 Task: Allow access to "Agents in support groups".
Action: Mouse moved to (16, 286)
Screenshot: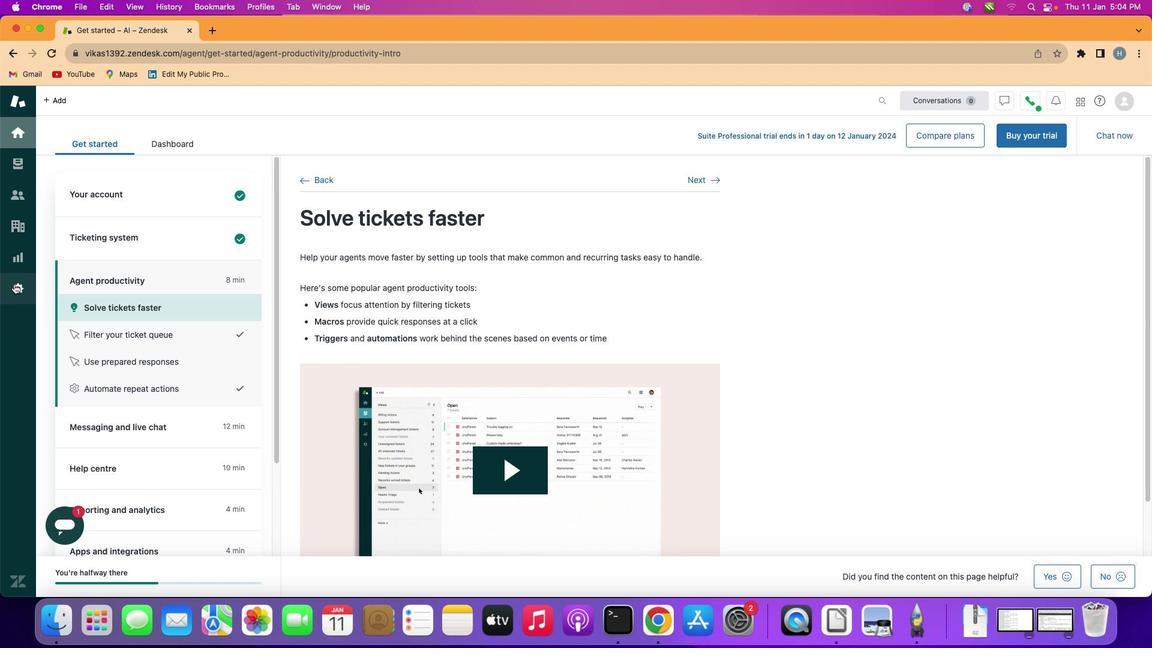 
Action: Mouse pressed left at (16, 286)
Screenshot: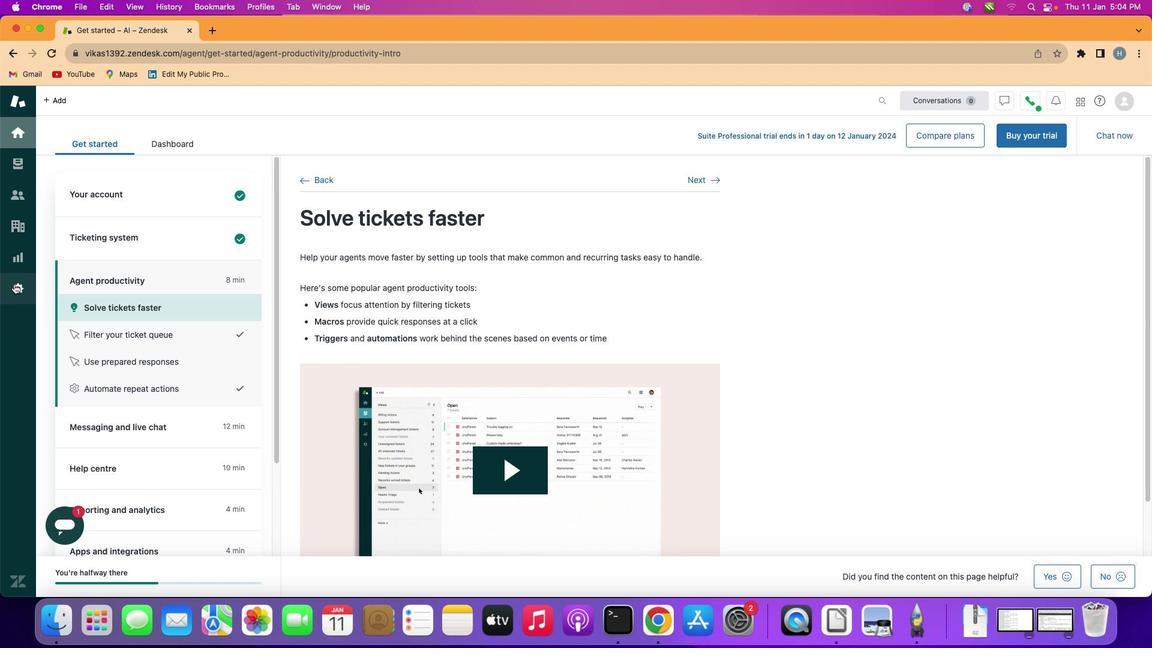 
Action: Mouse moved to (393, 384)
Screenshot: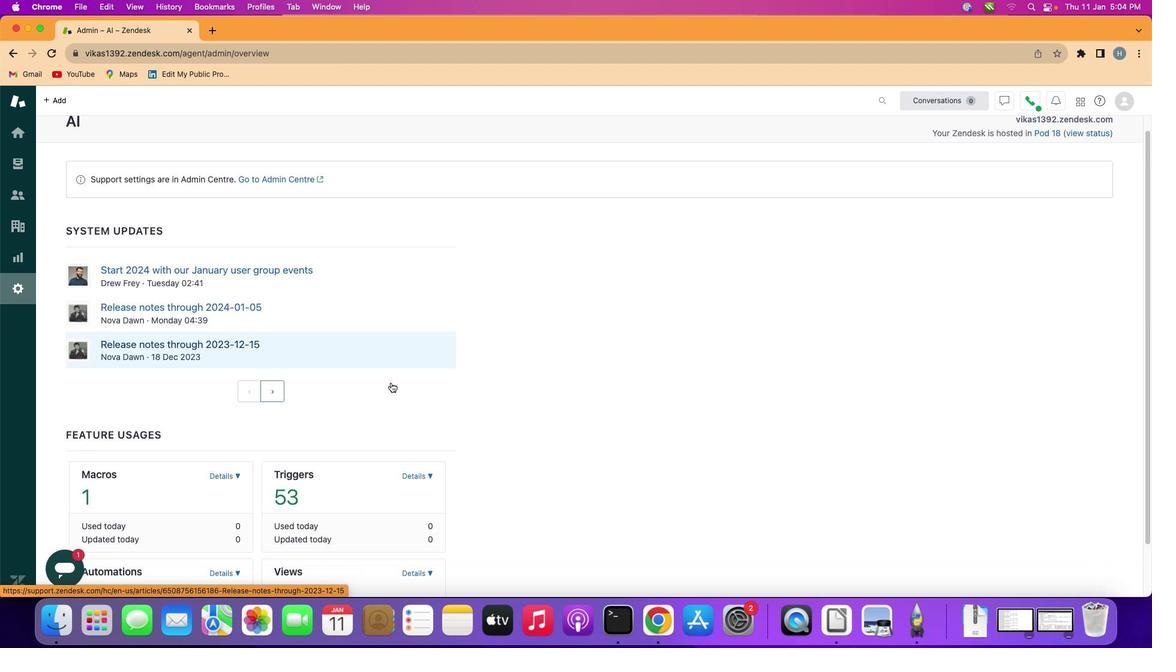 
Action: Mouse scrolled (393, 384) with delta (2, 1)
Screenshot: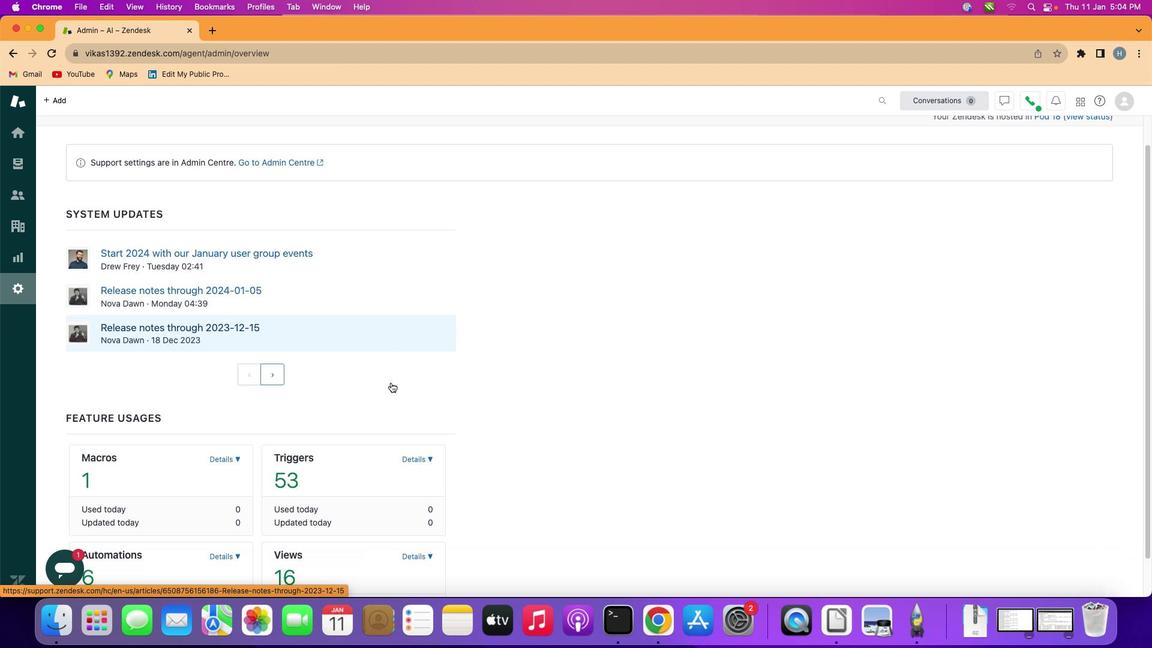
Action: Mouse scrolled (393, 384) with delta (2, 1)
Screenshot: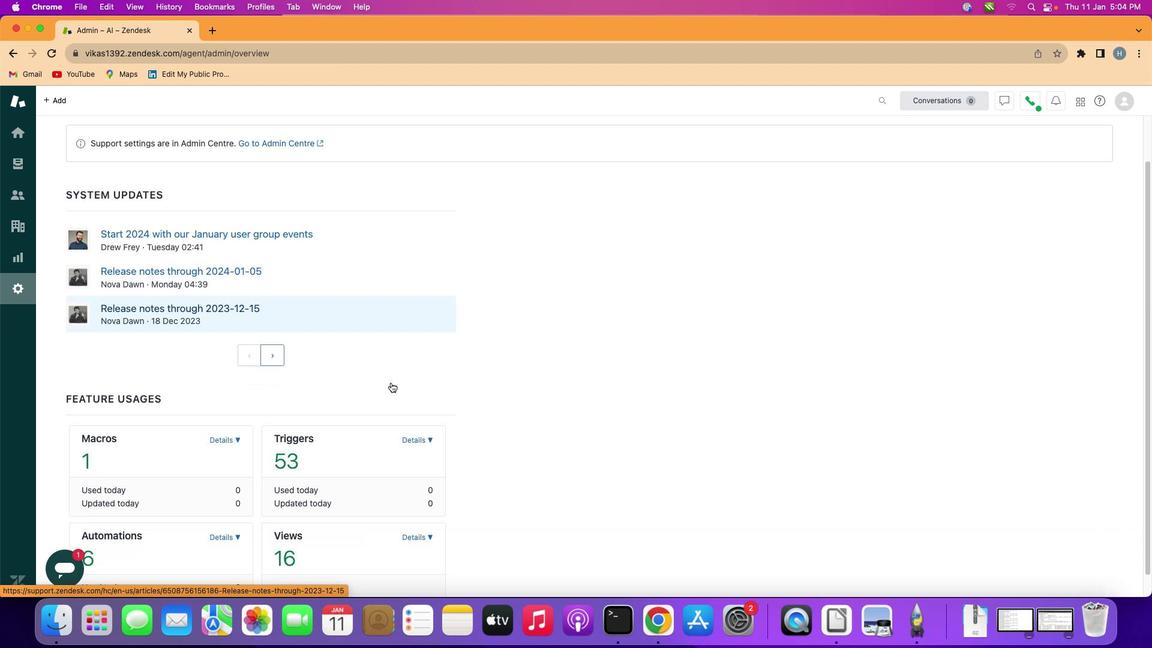 
Action: Mouse scrolled (393, 384) with delta (2, 1)
Screenshot: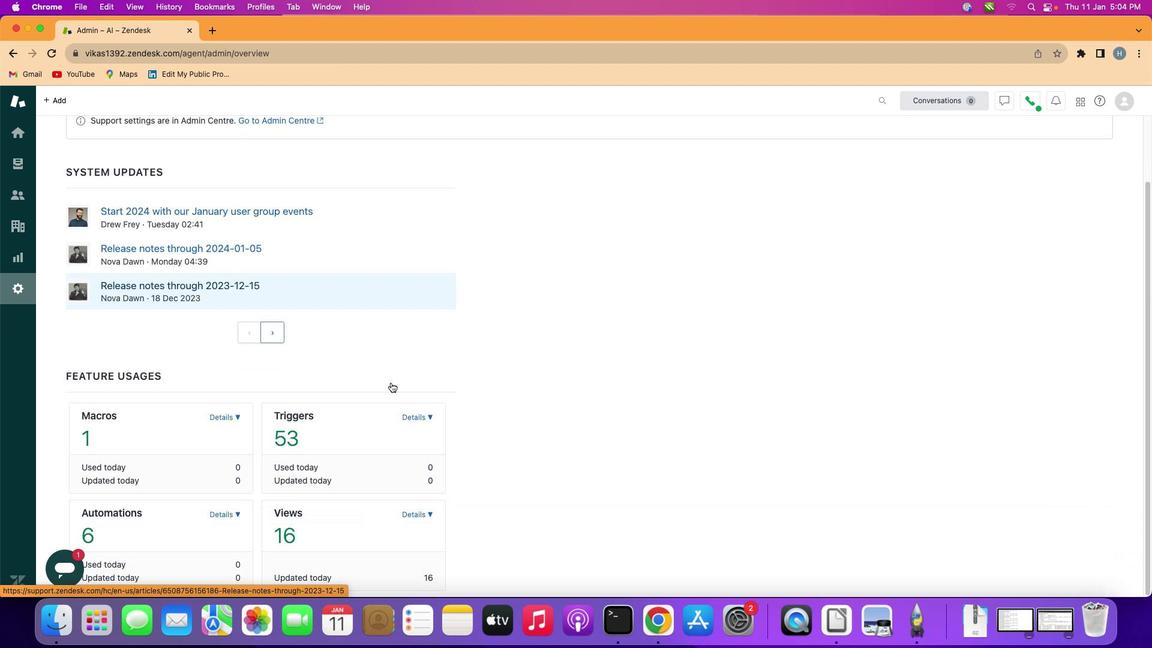 
Action: Mouse scrolled (393, 384) with delta (2, 0)
Screenshot: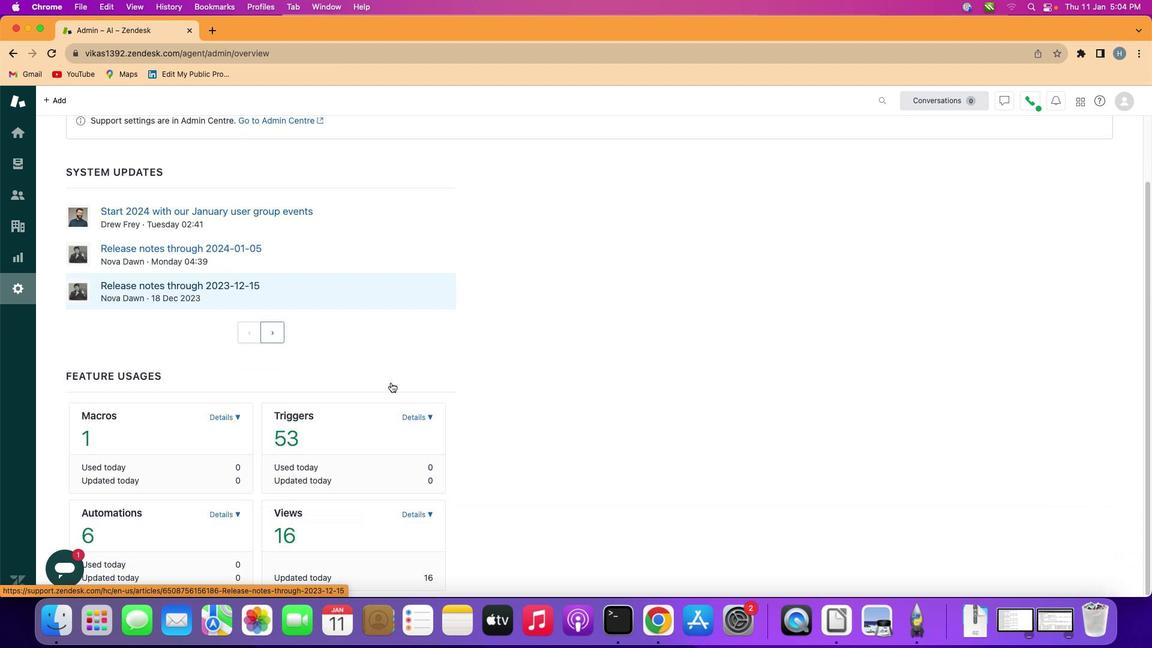 
Action: Mouse scrolled (393, 384) with delta (2, 0)
Screenshot: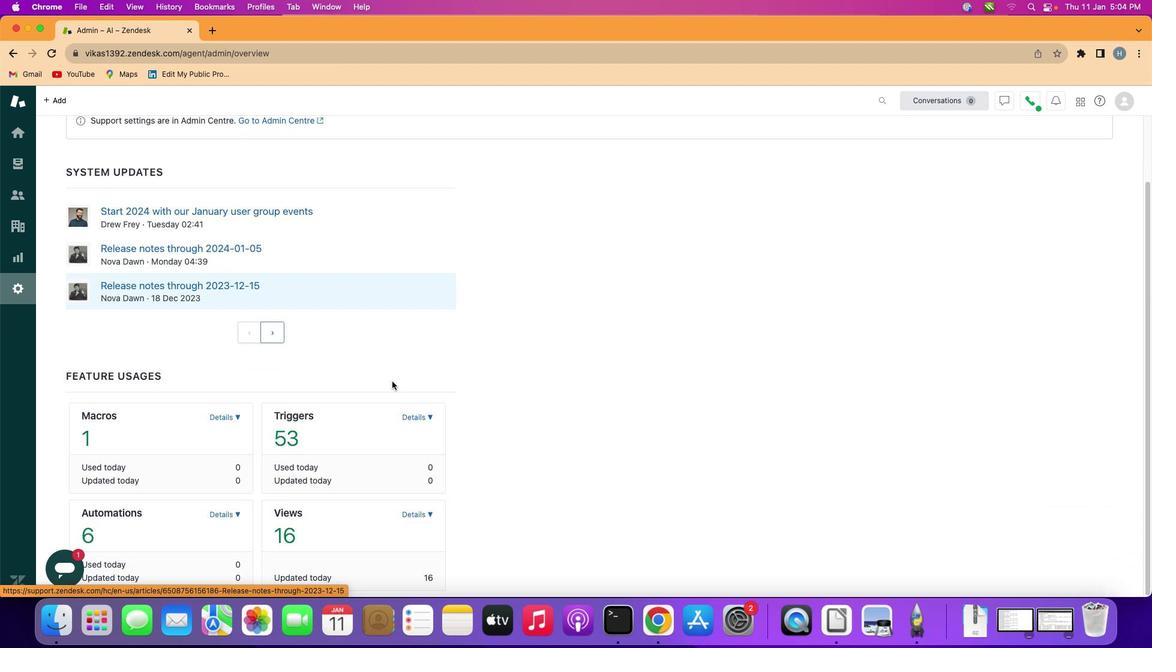 
Action: Mouse scrolled (393, 384) with delta (2, 0)
Screenshot: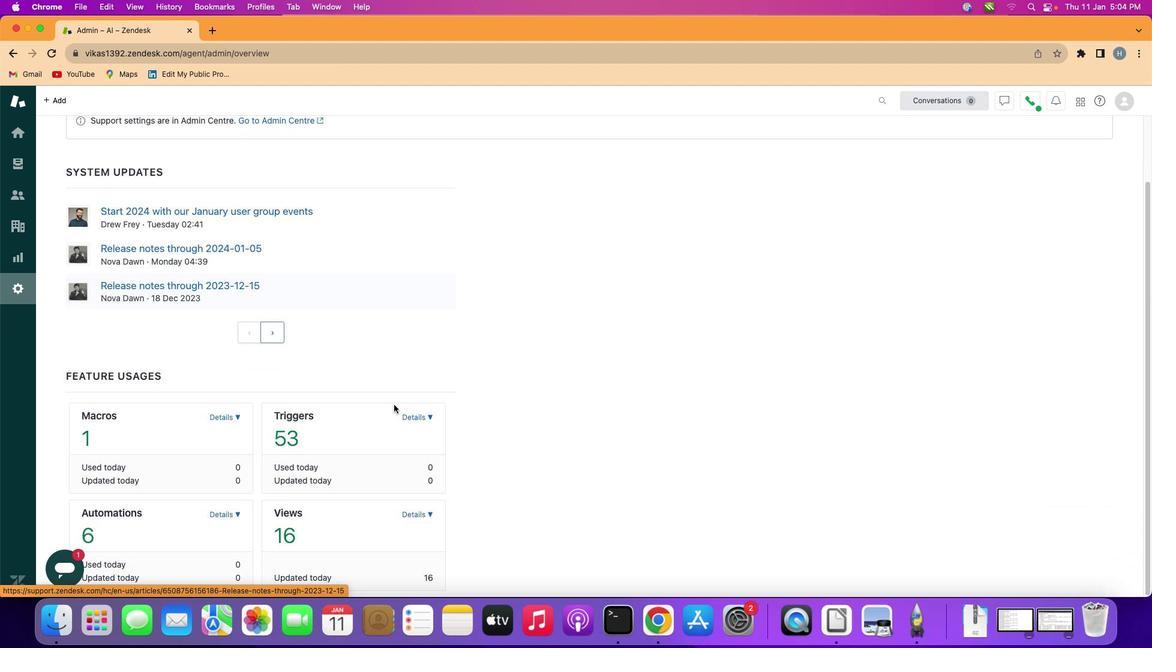 
Action: Mouse moved to (417, 516)
Screenshot: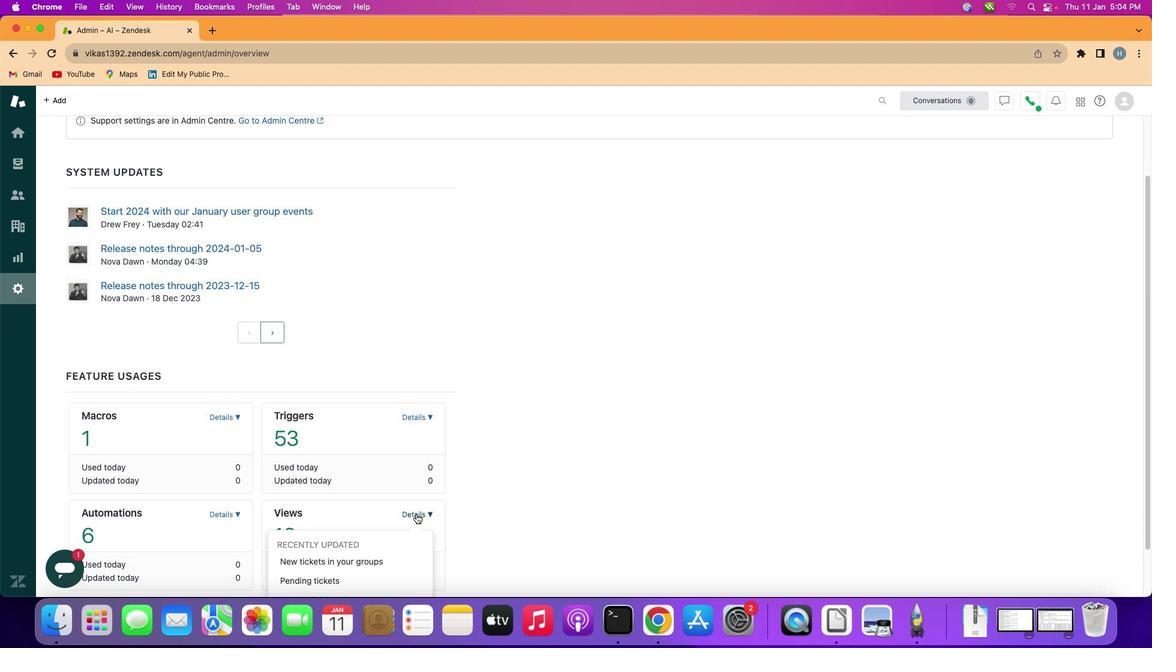 
Action: Mouse pressed left at (417, 516)
Screenshot: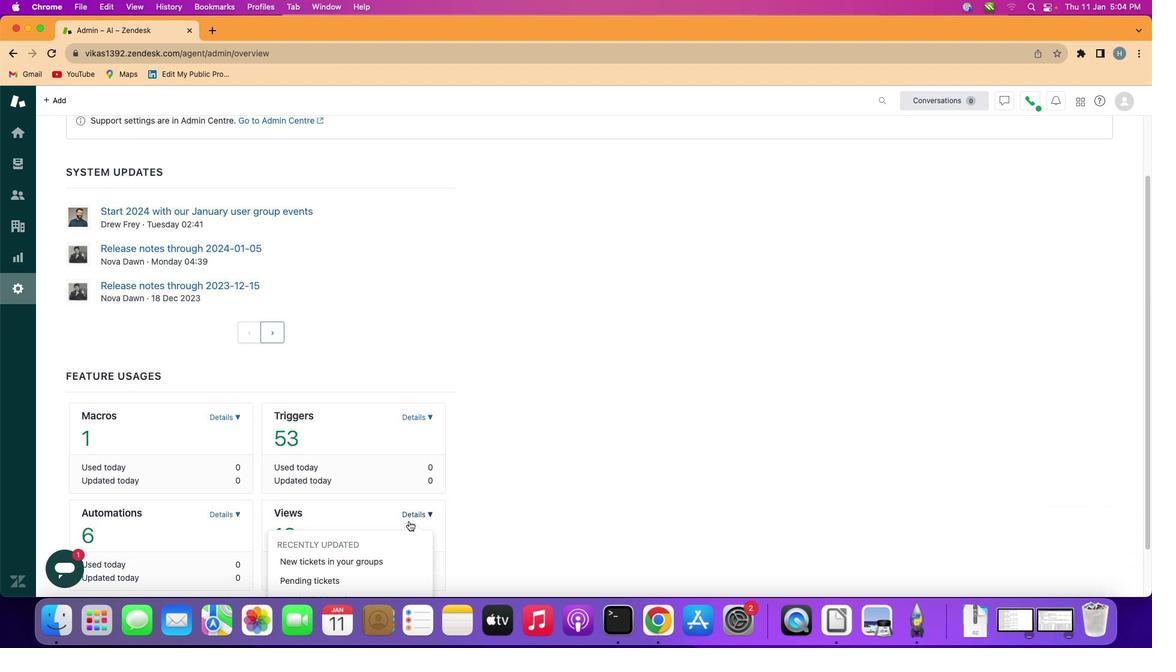 
Action: Mouse moved to (319, 564)
Screenshot: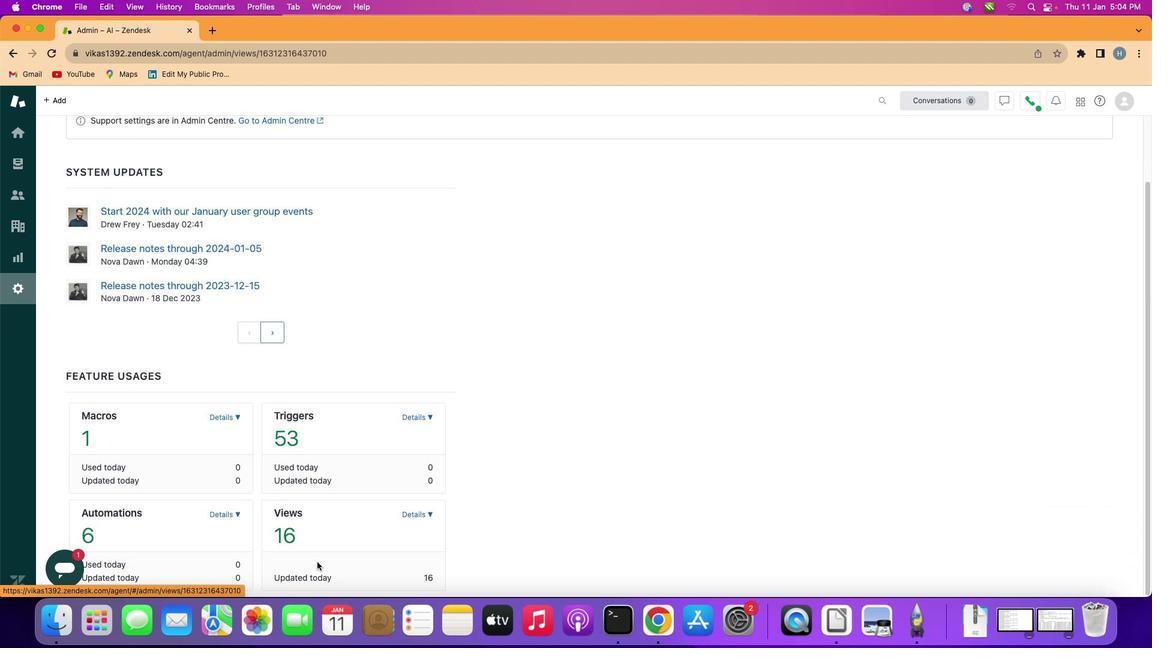 
Action: Mouse pressed left at (319, 564)
Screenshot: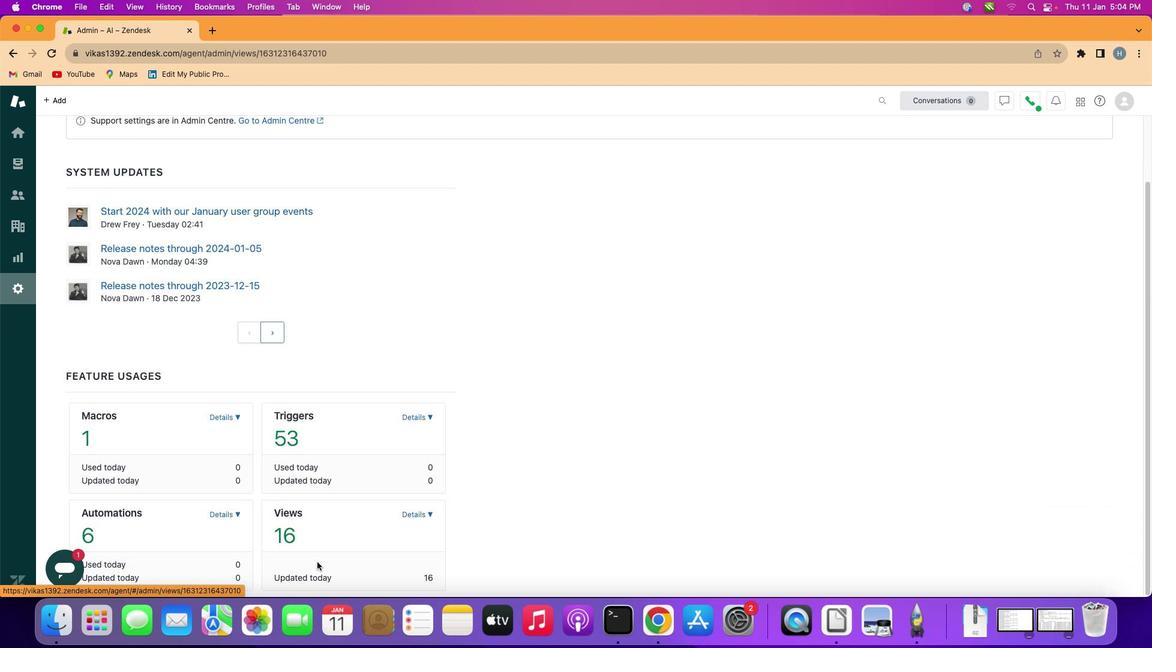 
Action: Mouse moved to (174, 321)
Screenshot: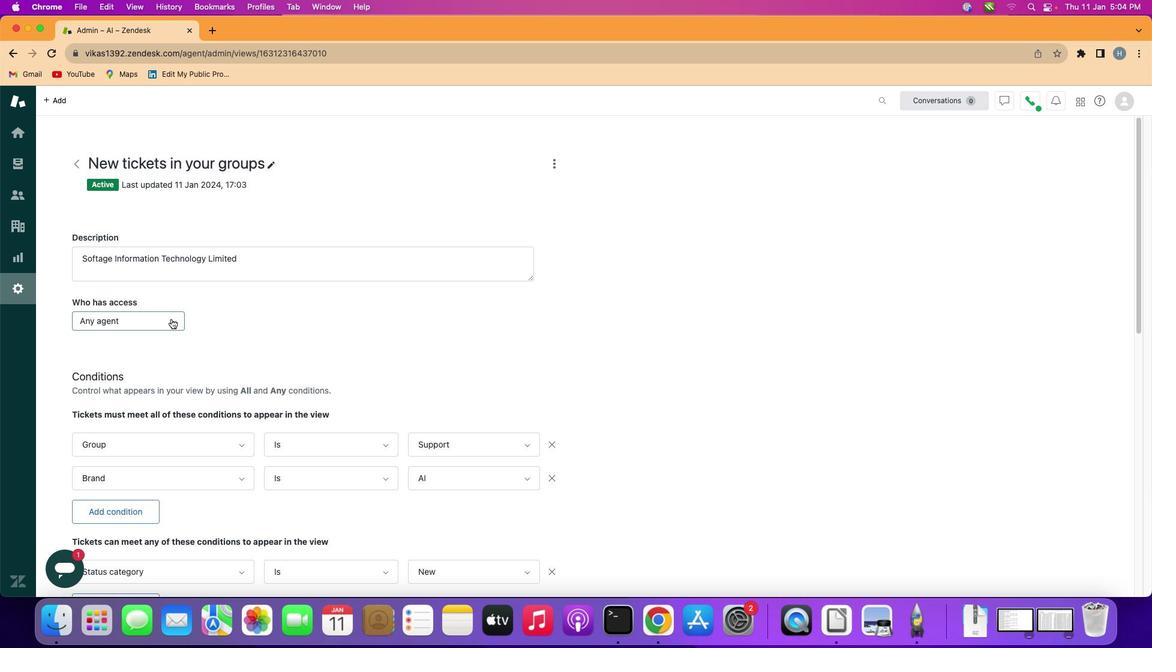 
Action: Mouse pressed left at (174, 321)
Screenshot: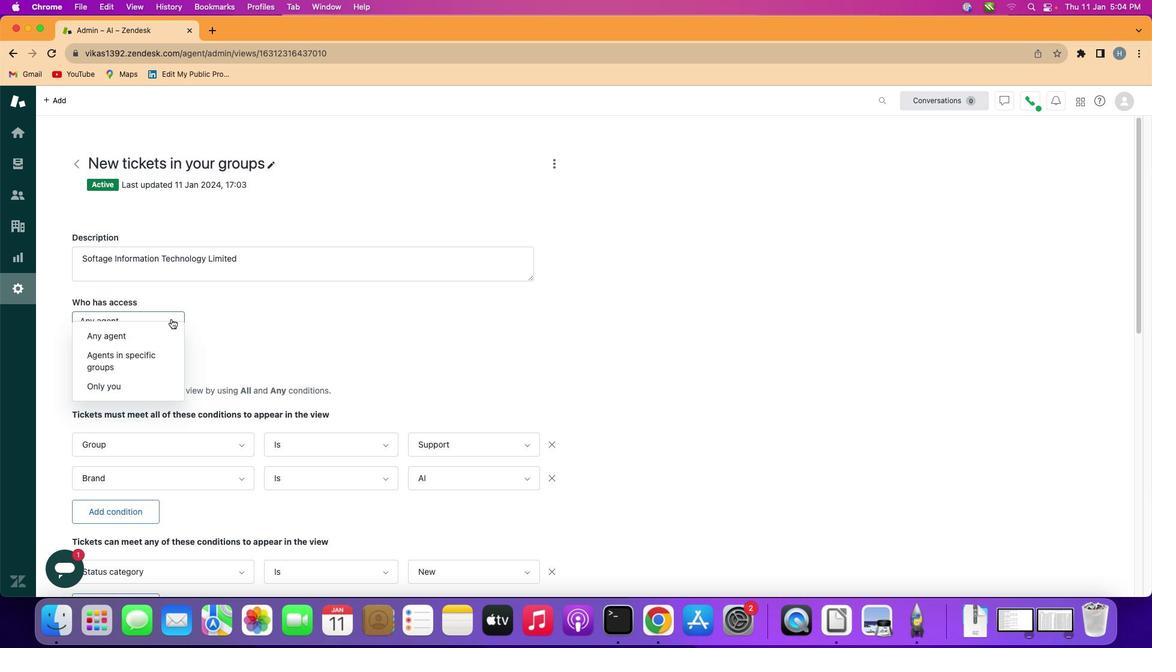 
Action: Mouse moved to (138, 369)
Screenshot: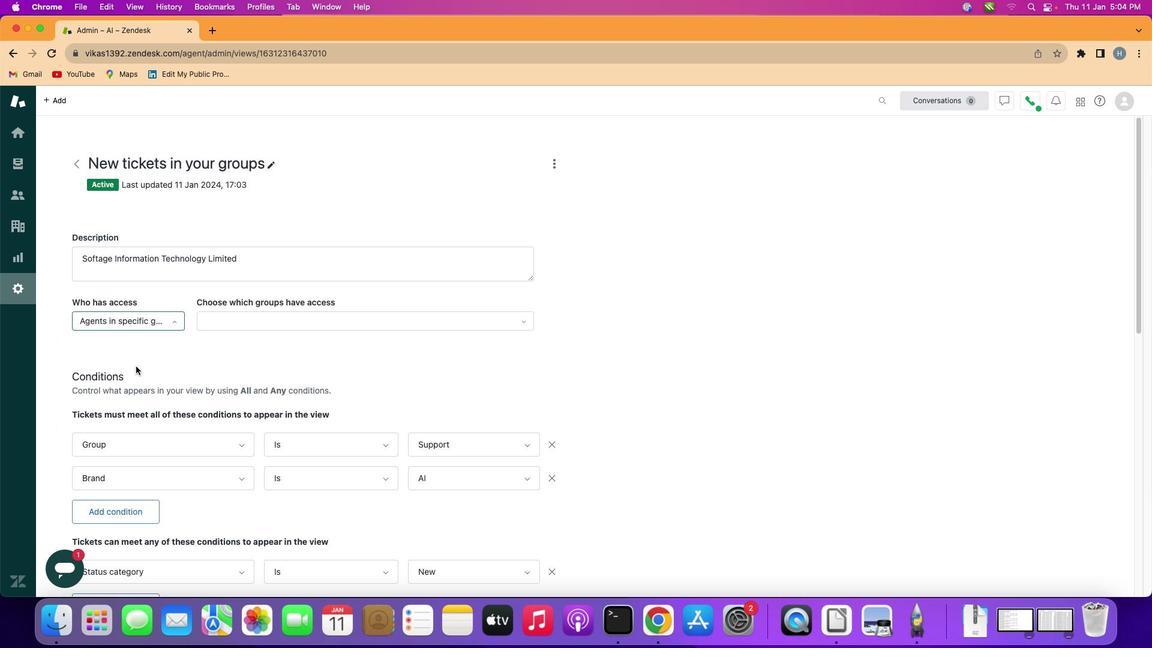 
Action: Mouse pressed left at (138, 369)
Screenshot: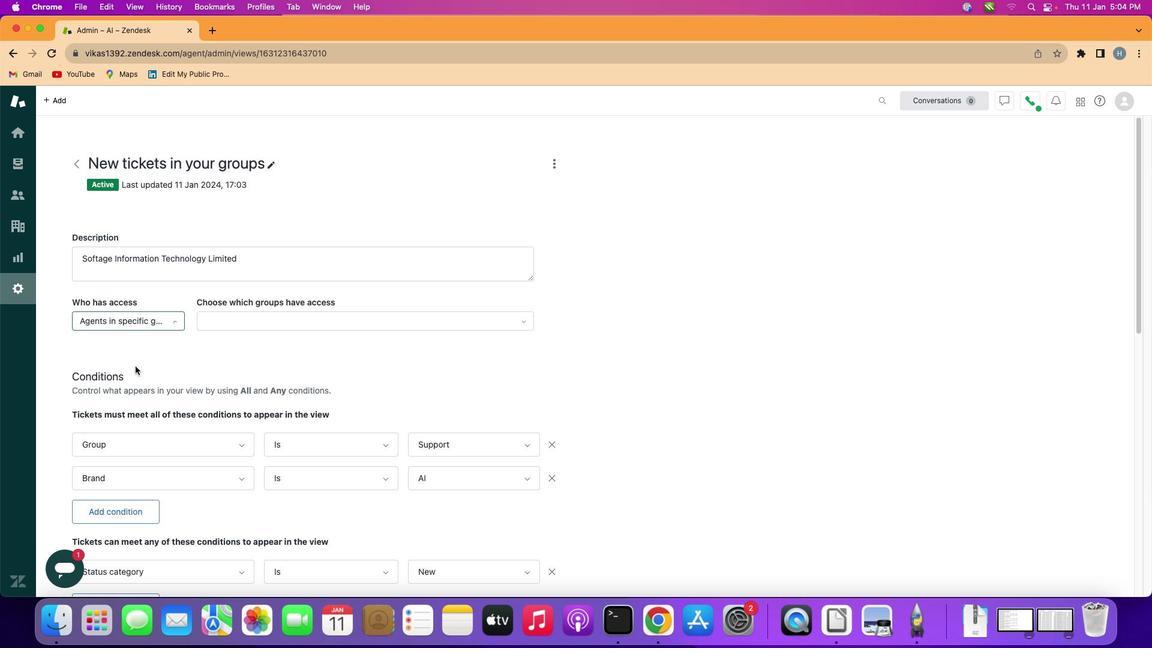 
Action: Mouse moved to (320, 324)
Screenshot: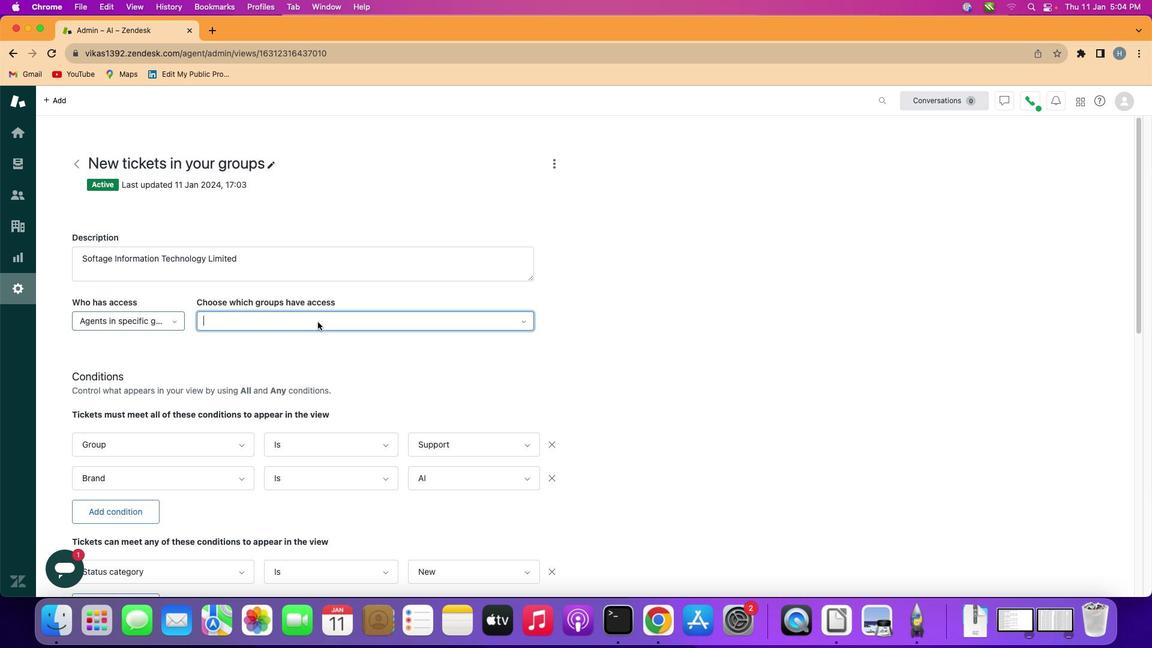 
Action: Mouse pressed left at (320, 324)
Screenshot: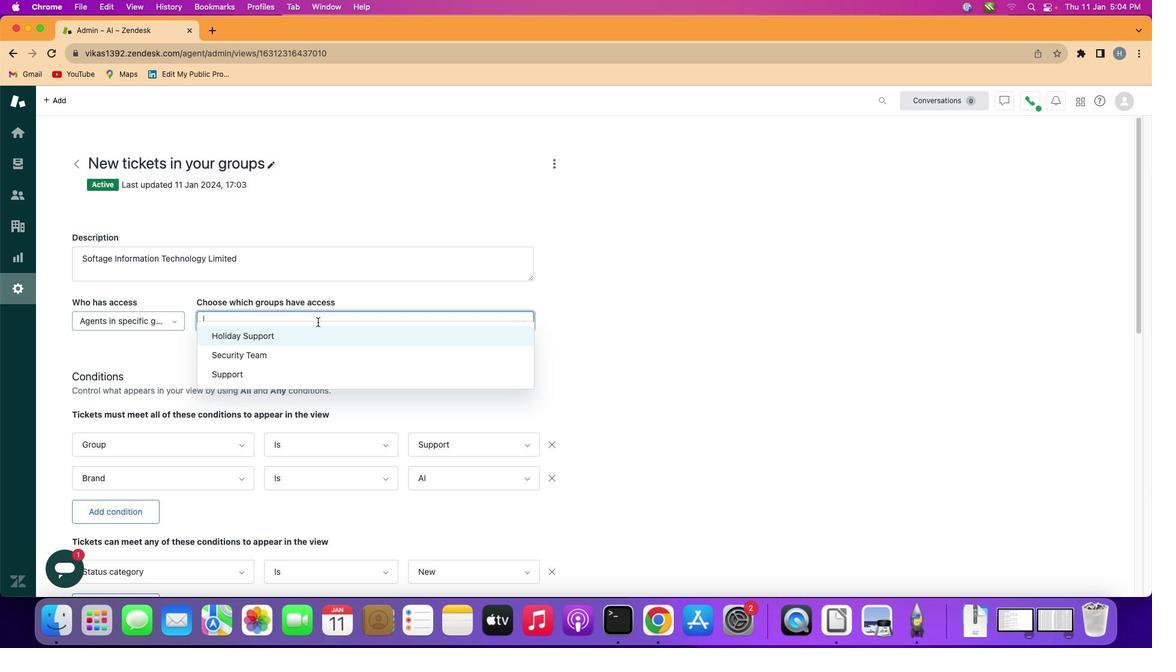 
Action: Mouse moved to (263, 384)
Screenshot: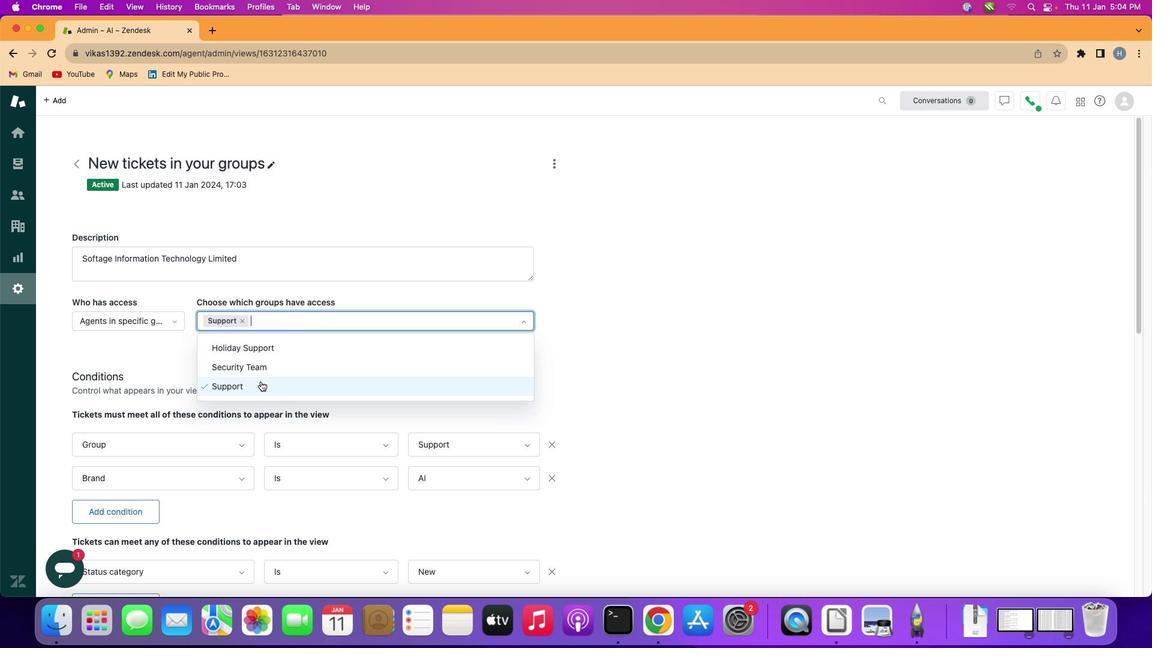 
Action: Mouse pressed left at (263, 384)
Screenshot: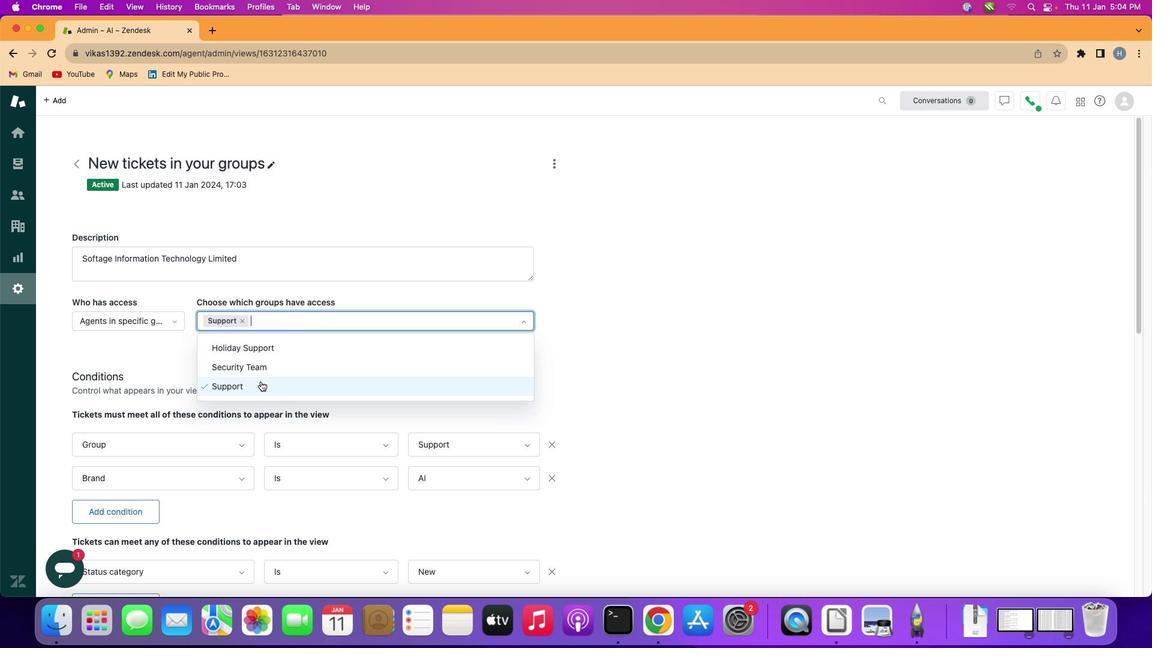 
Action: Mouse moved to (626, 380)
Screenshot: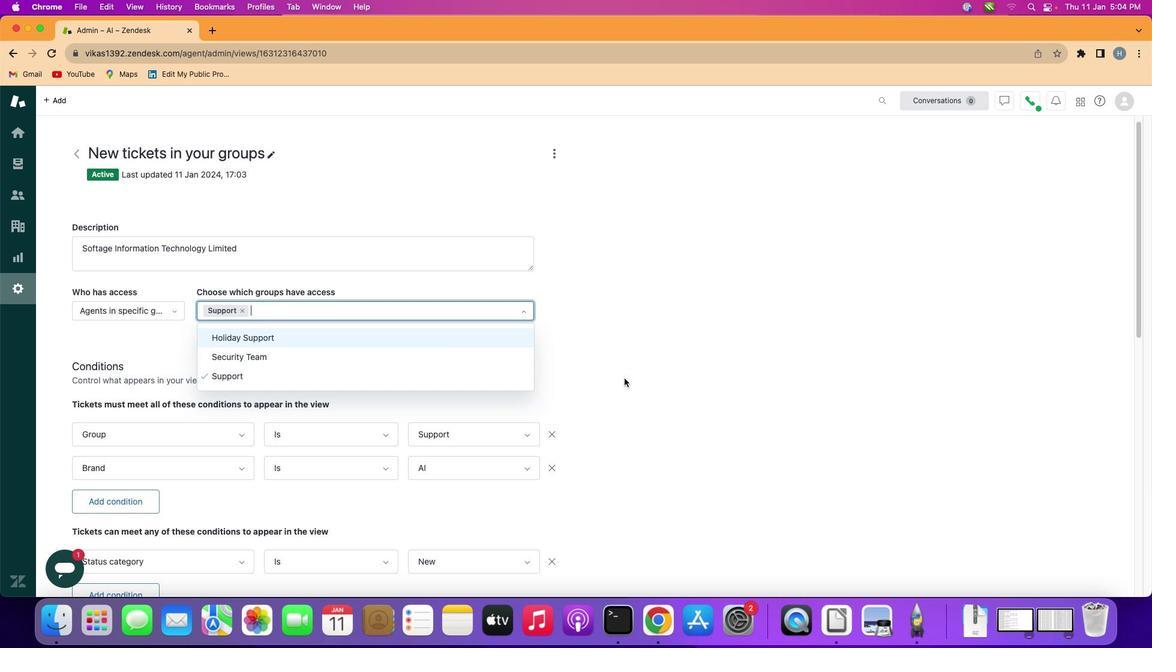 
Action: Mouse scrolled (626, 380) with delta (2, 1)
Screenshot: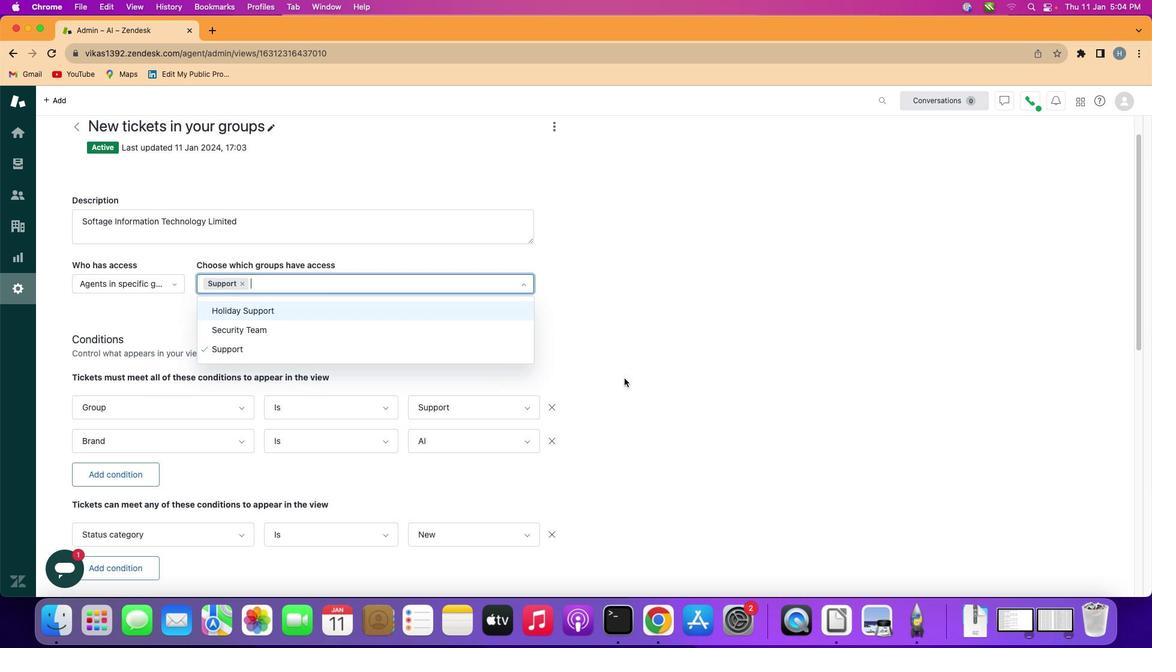 
Action: Mouse scrolled (626, 380) with delta (2, 1)
Screenshot: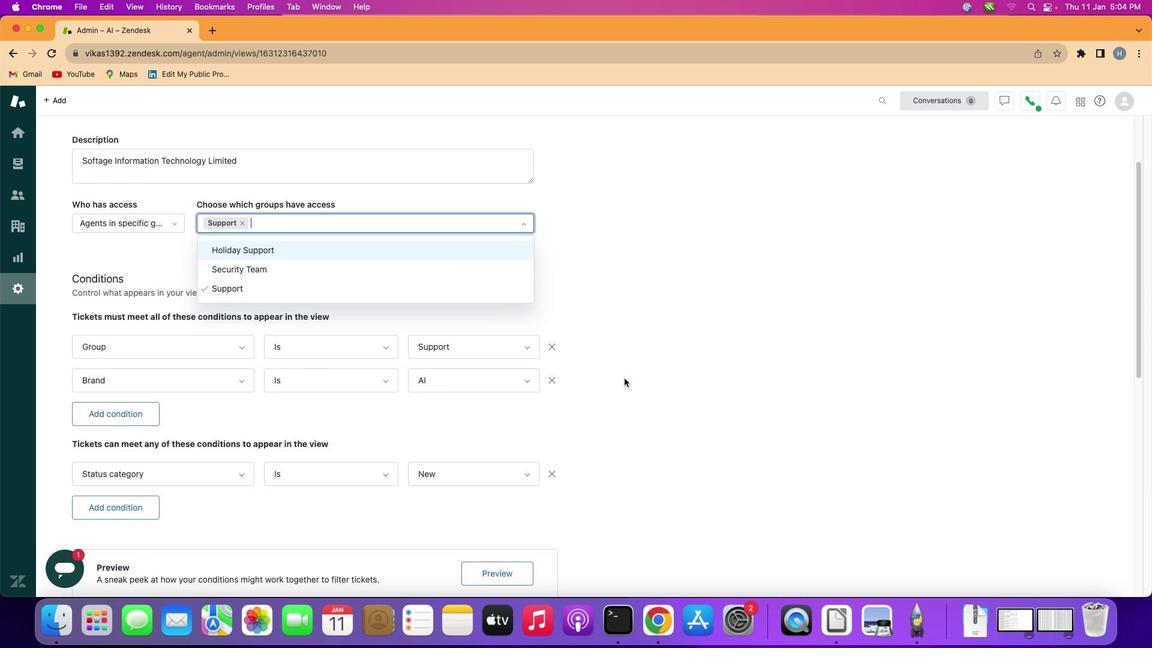 
Action: Mouse scrolled (626, 380) with delta (2, 1)
Screenshot: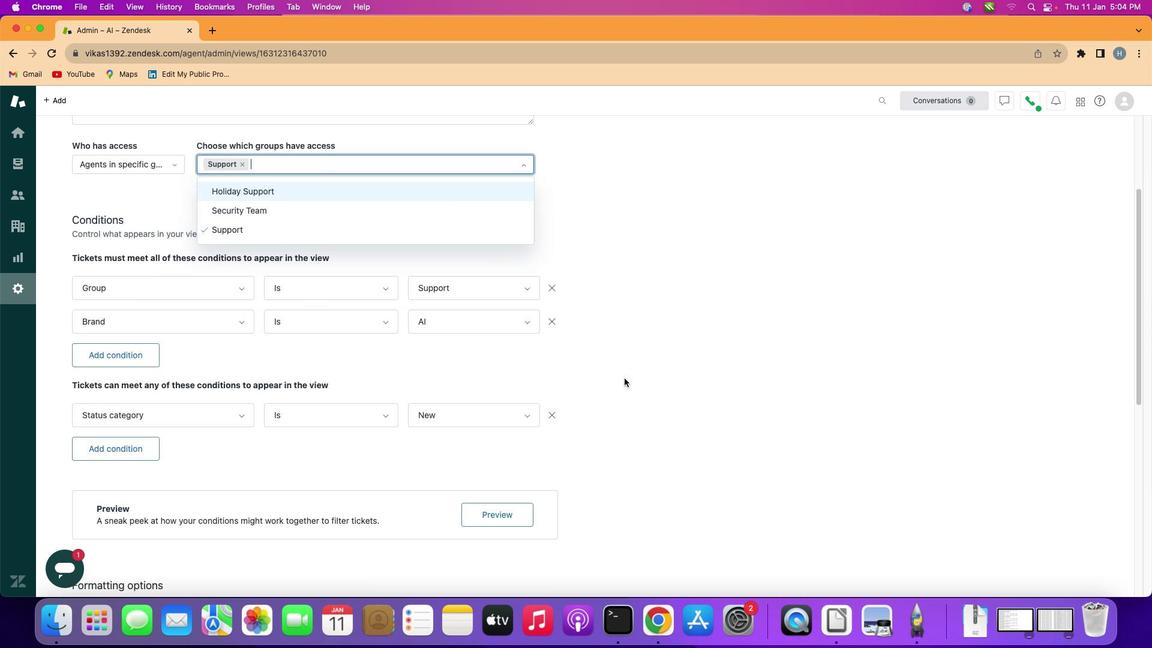 
Action: Mouse scrolled (626, 380) with delta (2, 0)
Screenshot: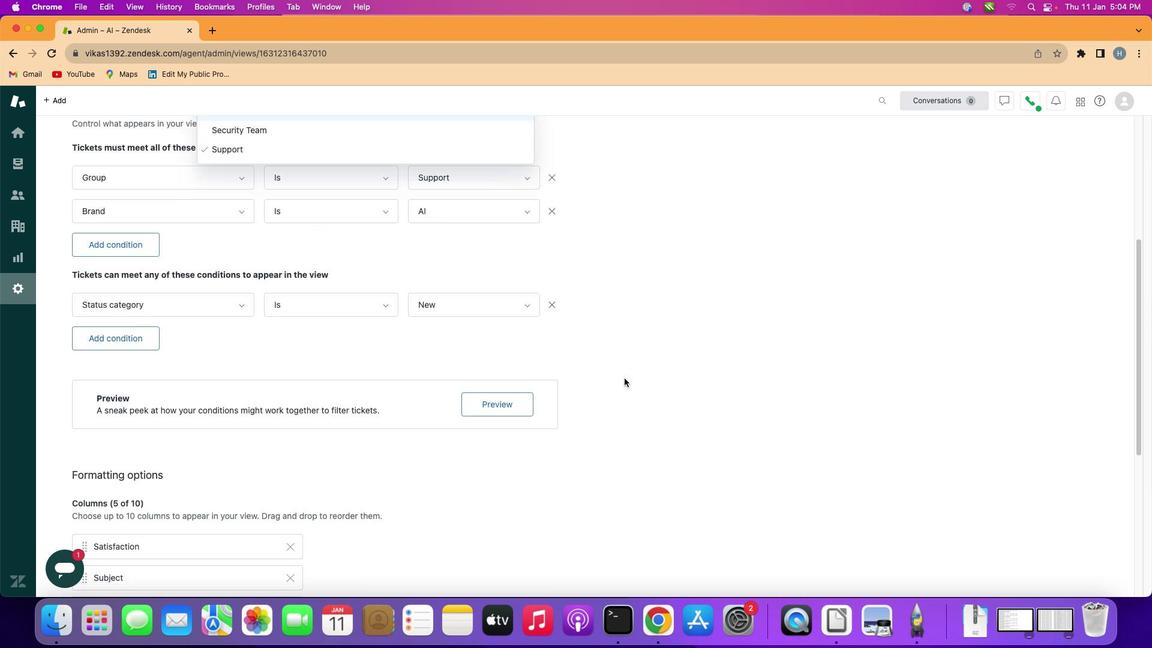 
Action: Mouse scrolled (626, 380) with delta (2, 0)
Screenshot: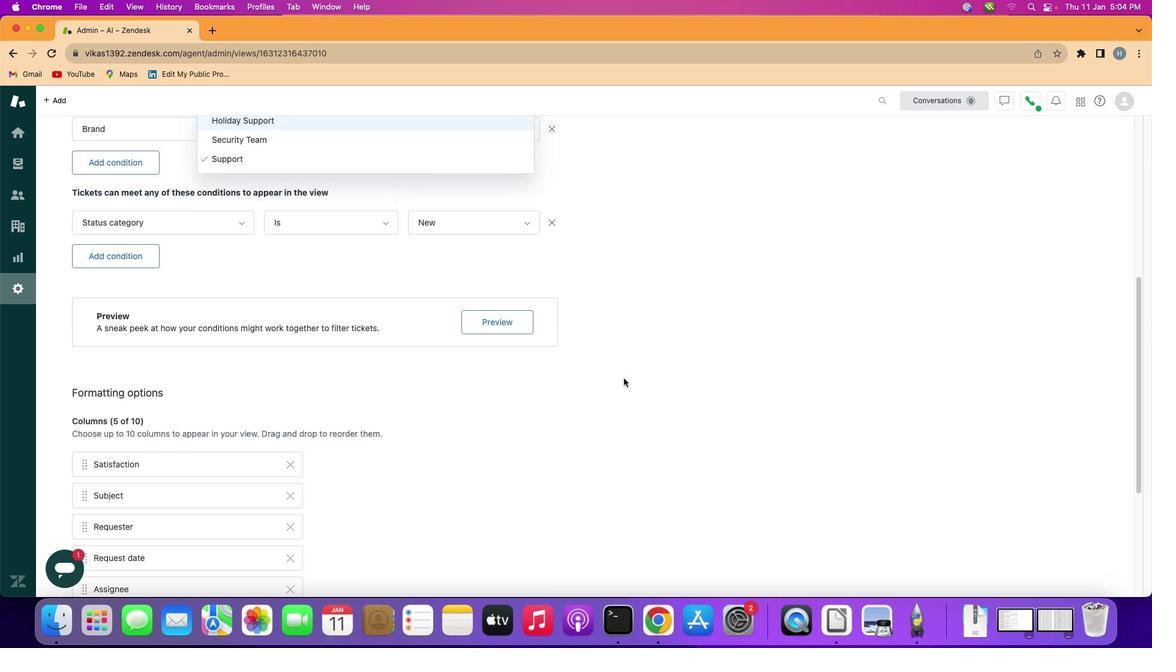 
Action: Mouse scrolled (626, 380) with delta (2, 0)
Screenshot: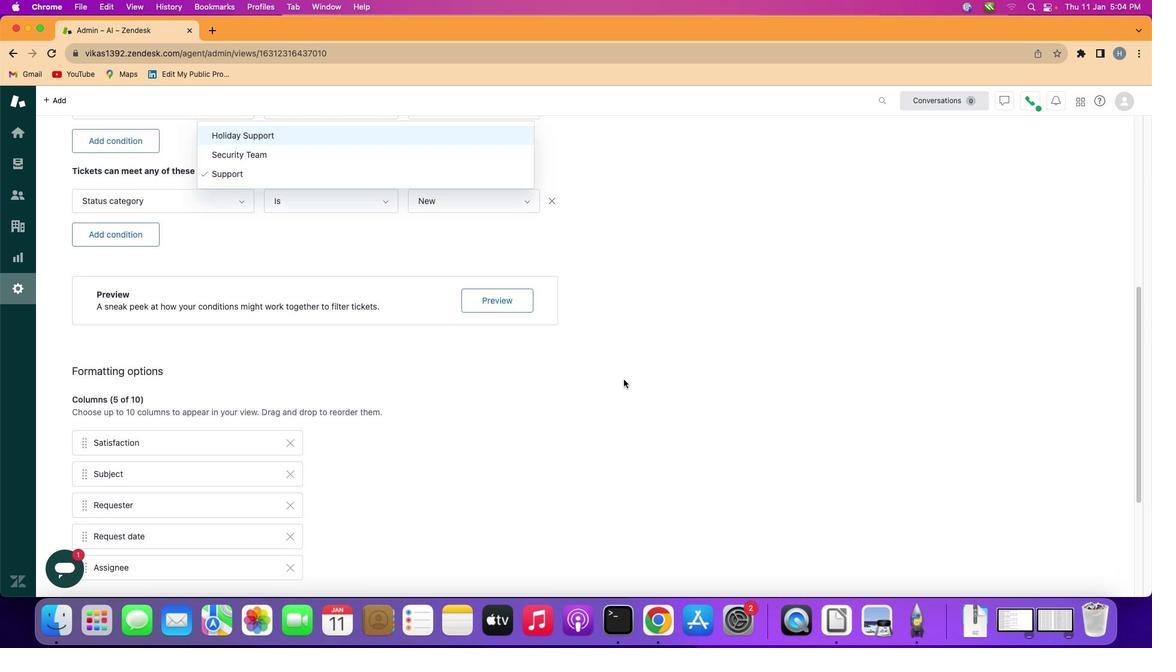 
Action: Mouse moved to (626, 382)
Screenshot: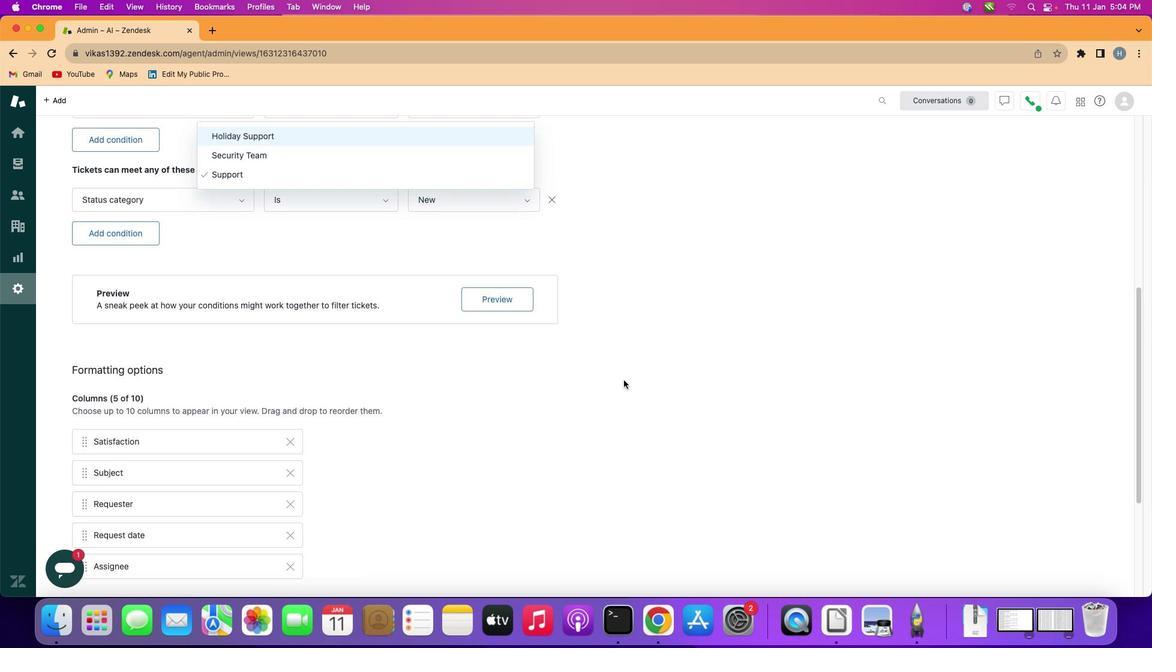 
Action: Mouse scrolled (626, 382) with delta (2, 1)
Screenshot: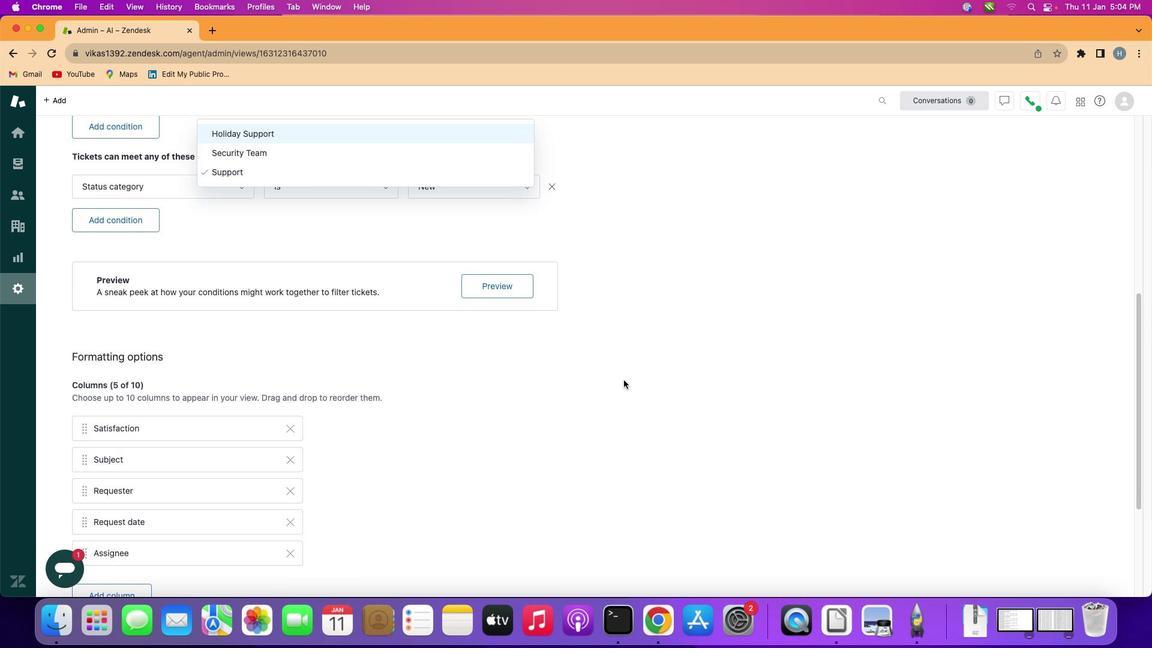 
Action: Mouse scrolled (626, 382) with delta (2, 1)
Screenshot: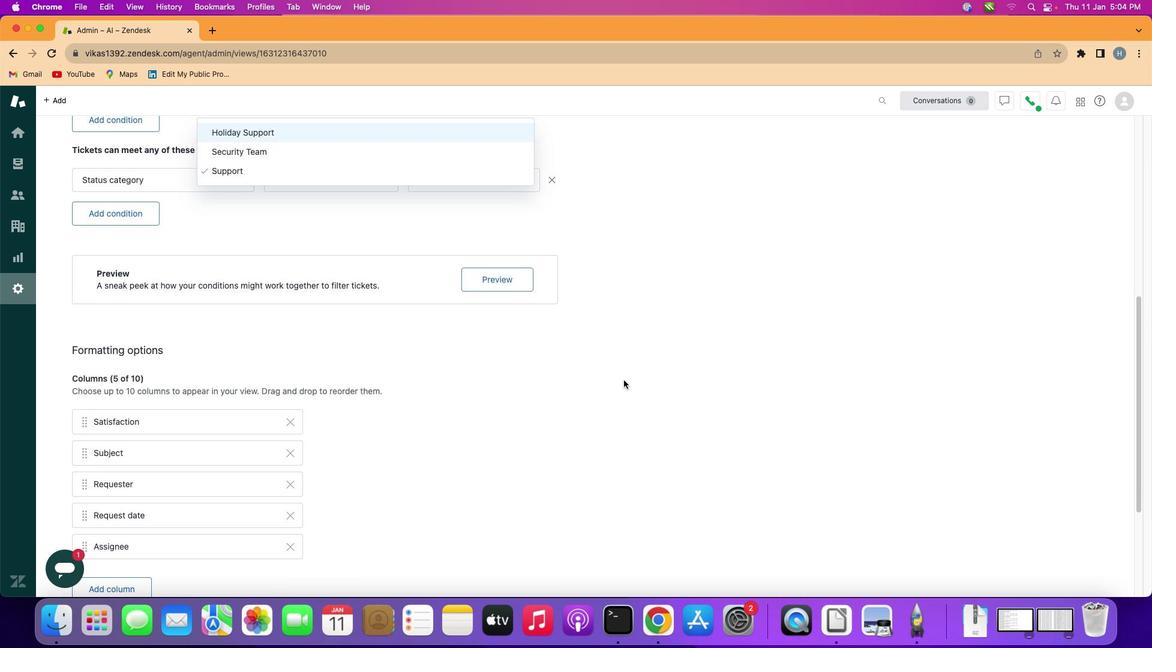 
Action: Mouse scrolled (626, 382) with delta (2, 1)
Screenshot: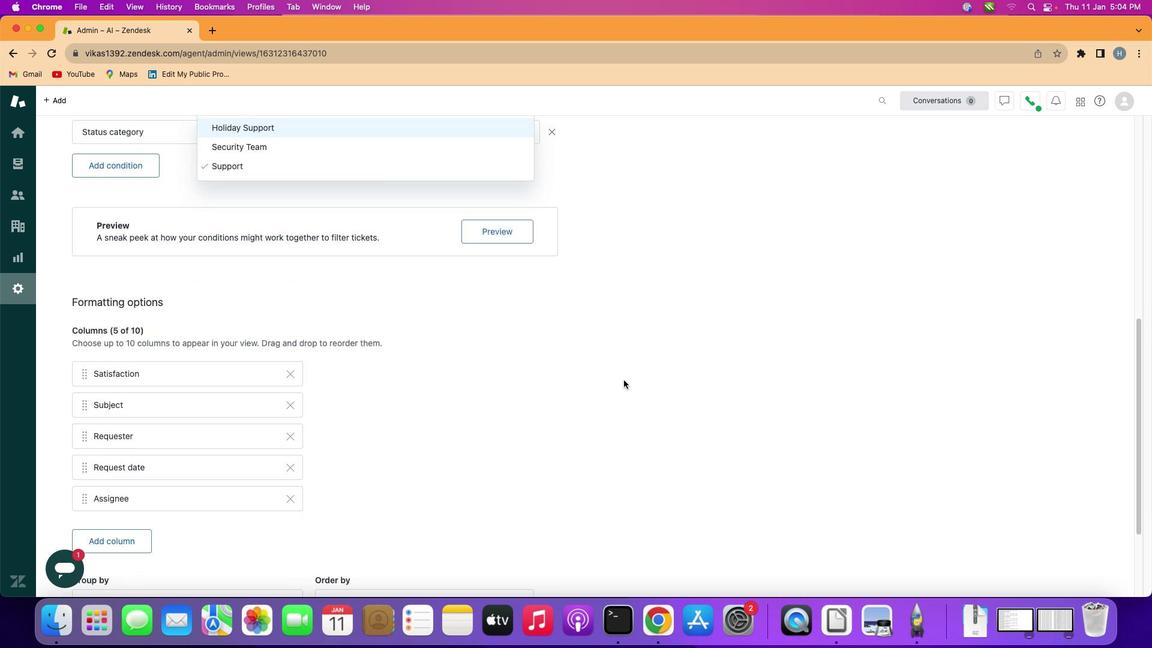 
Action: Mouse scrolled (626, 382) with delta (2, 1)
Screenshot: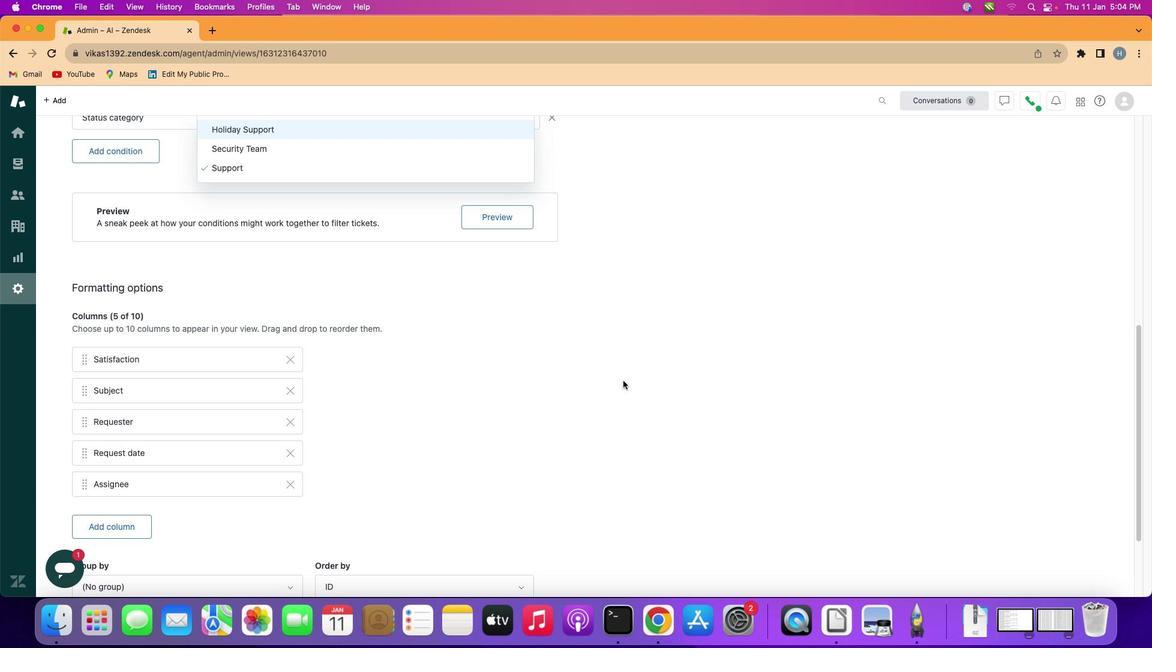 
Action: Mouse moved to (611, 387)
Screenshot: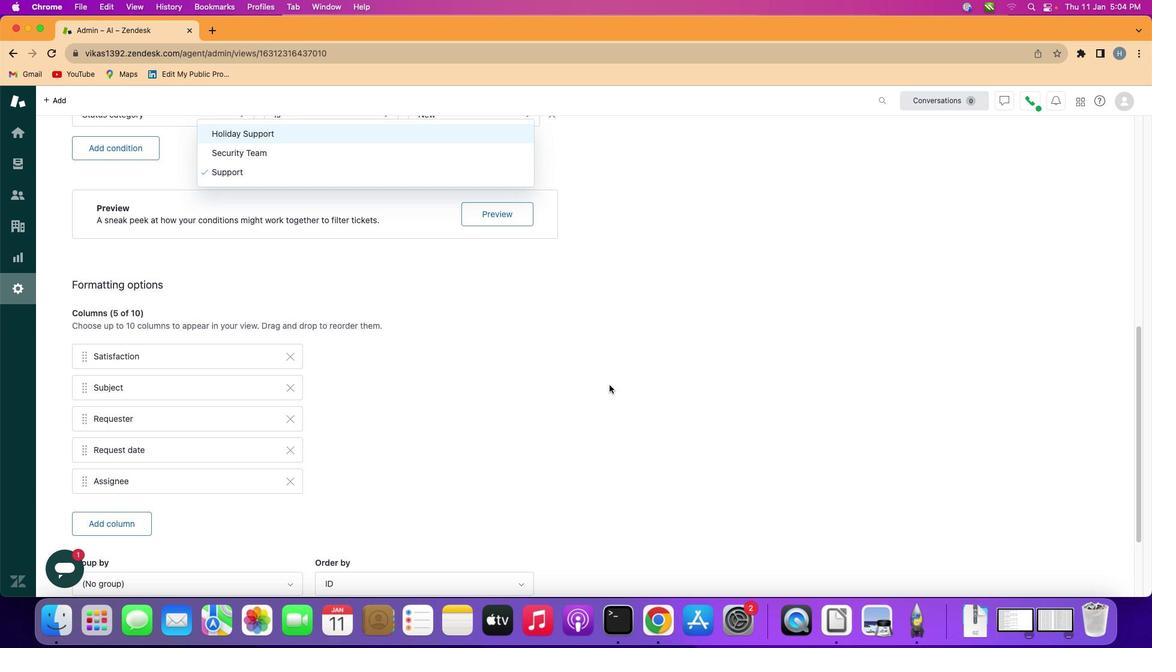 
Action: Mouse scrolled (611, 387) with delta (2, 1)
Screenshot: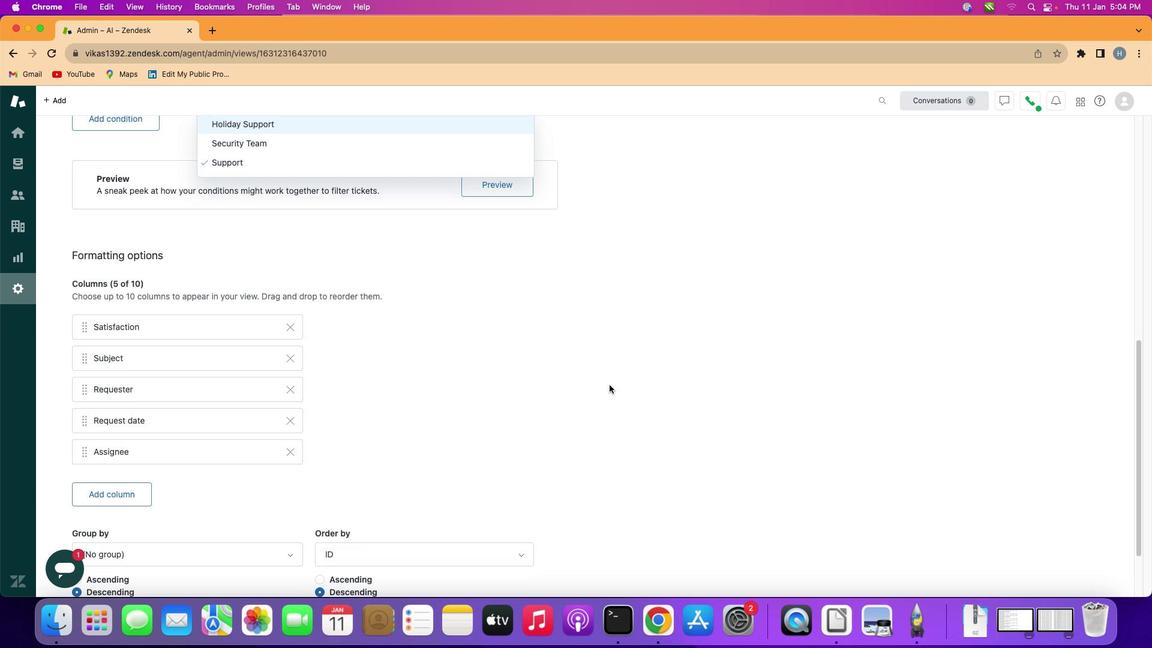 
Action: Mouse scrolled (611, 387) with delta (2, 1)
Screenshot: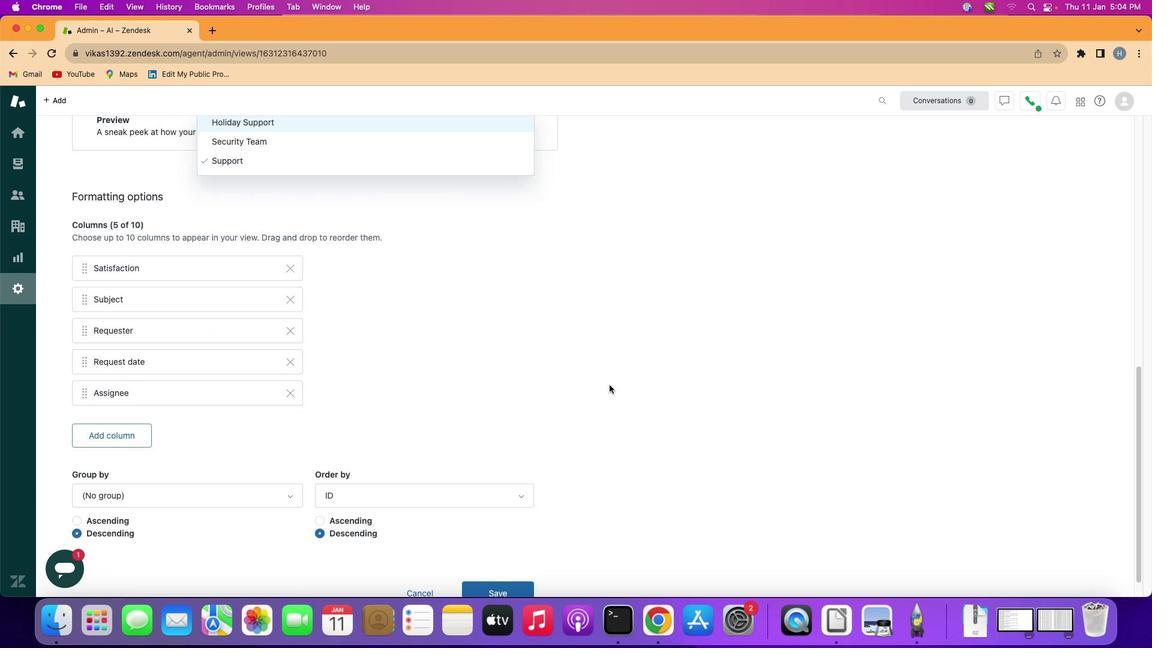 
Action: Mouse scrolled (611, 387) with delta (2, 1)
Screenshot: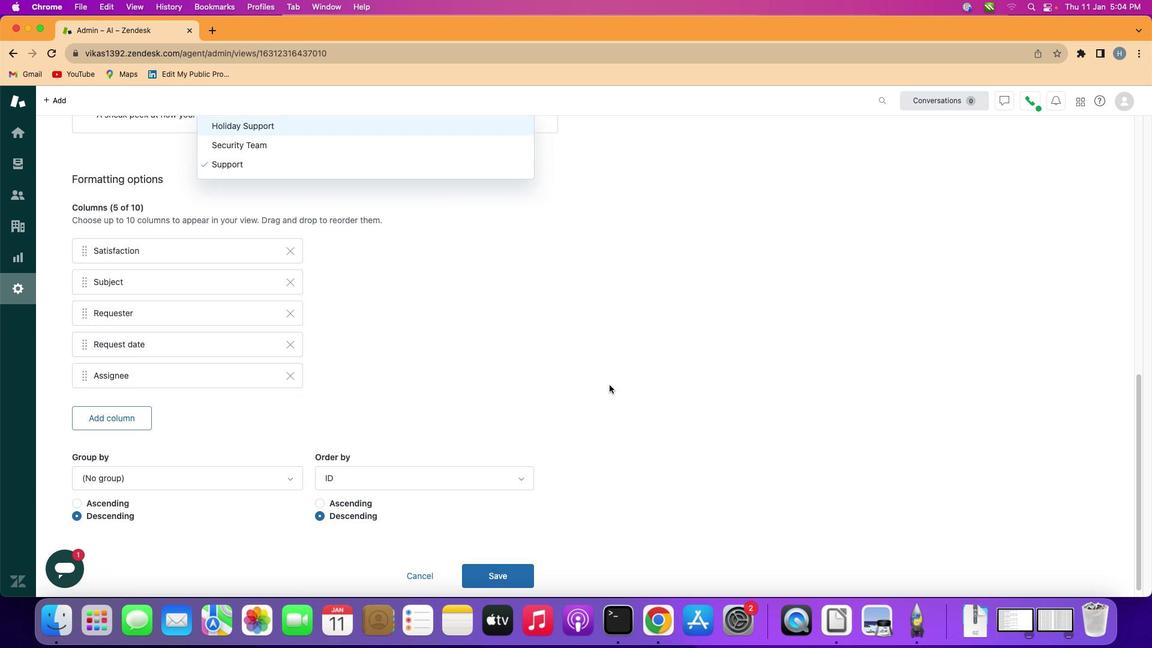 
Action: Mouse scrolled (611, 387) with delta (2, 0)
Screenshot: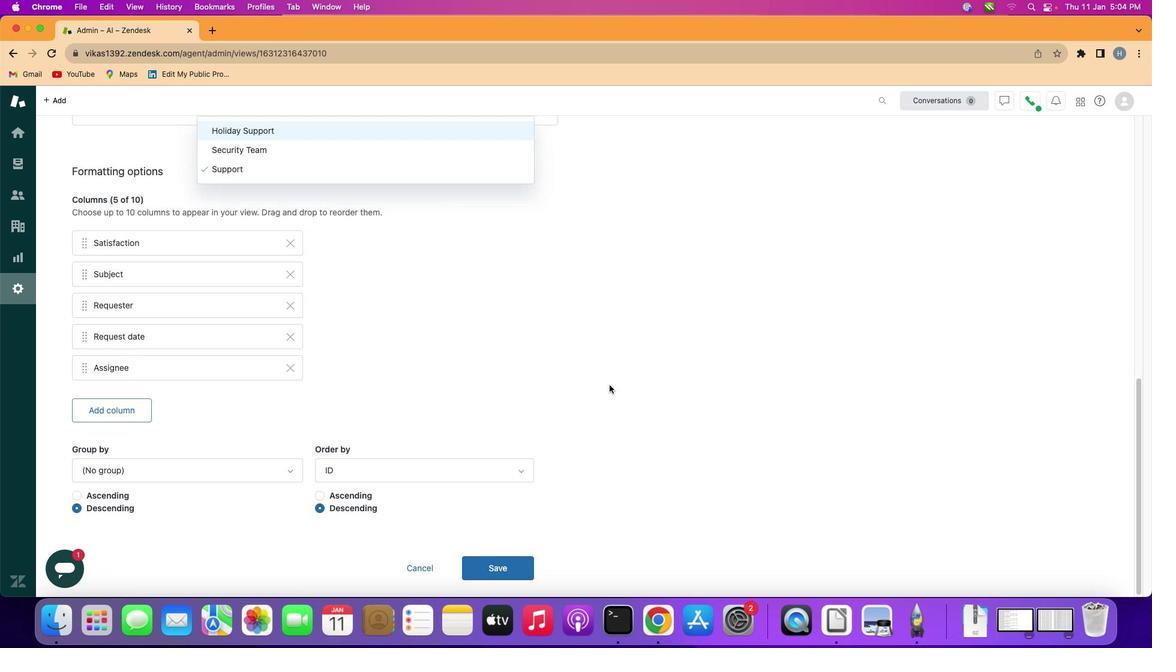 
Action: Mouse scrolled (611, 387) with delta (2, 0)
Screenshot: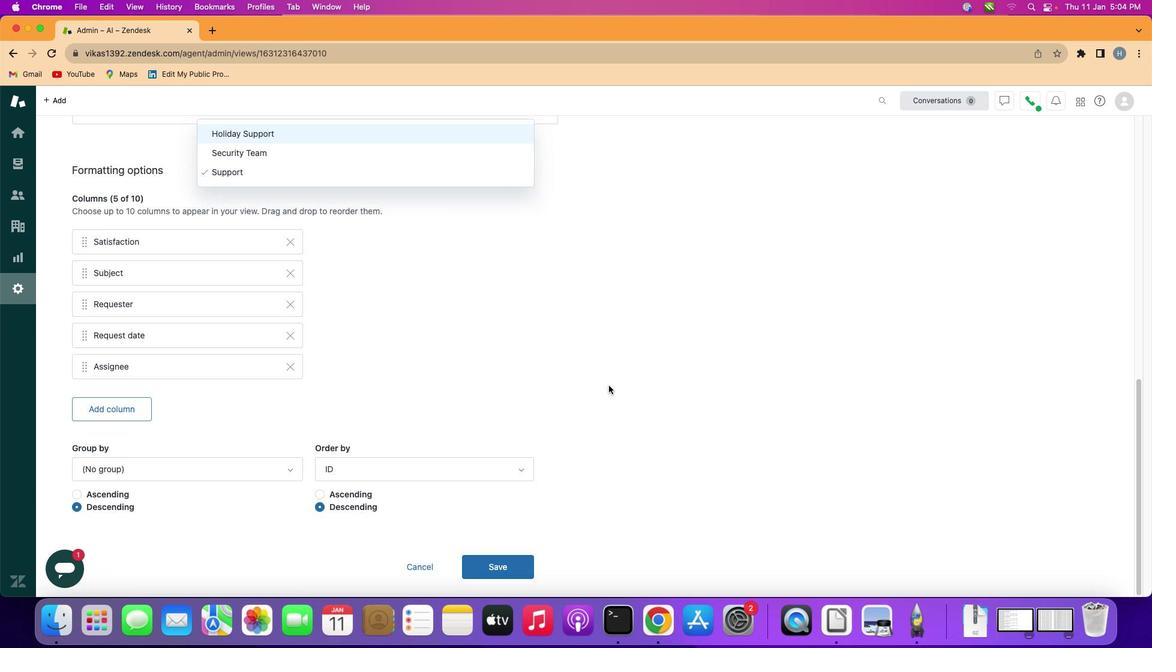 
Action: Mouse moved to (588, 389)
Screenshot: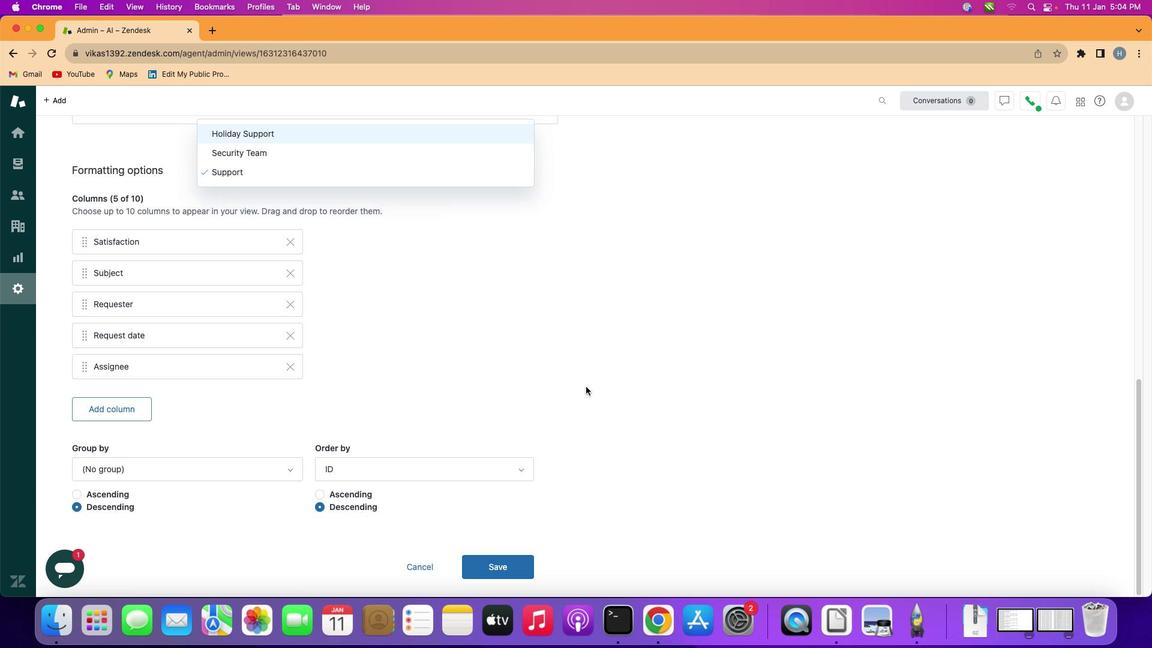 
Action: Mouse pressed left at (588, 389)
Screenshot: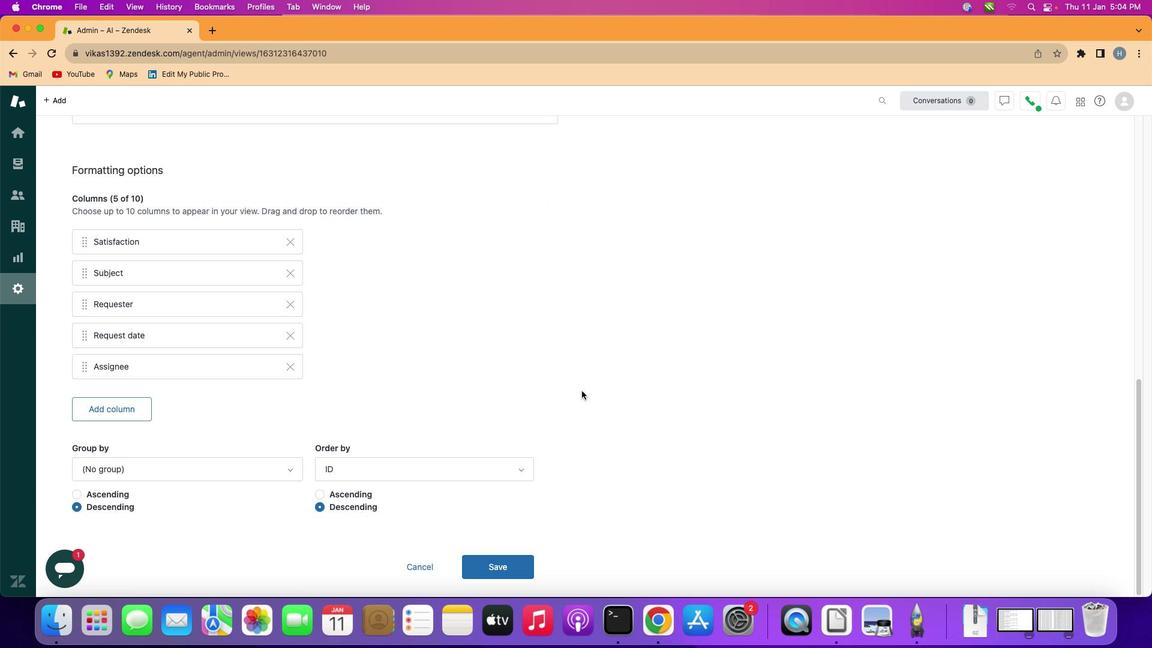 
Action: Mouse moved to (566, 405)
Screenshot: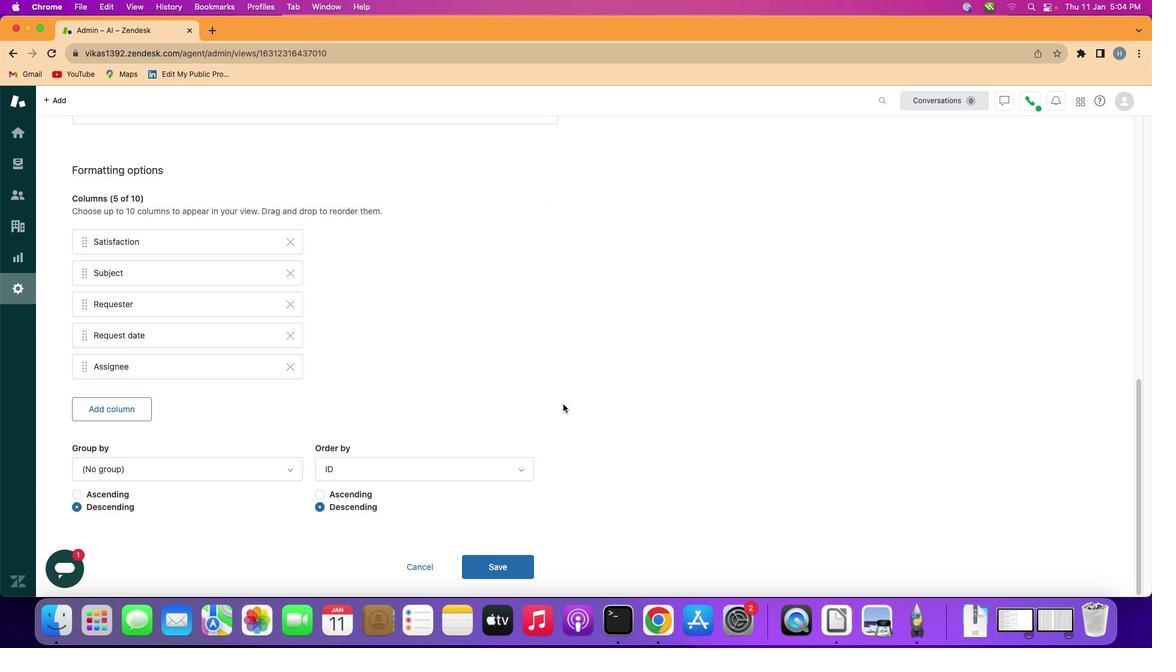 
Action: Mouse scrolled (566, 405) with delta (2, 1)
Screenshot: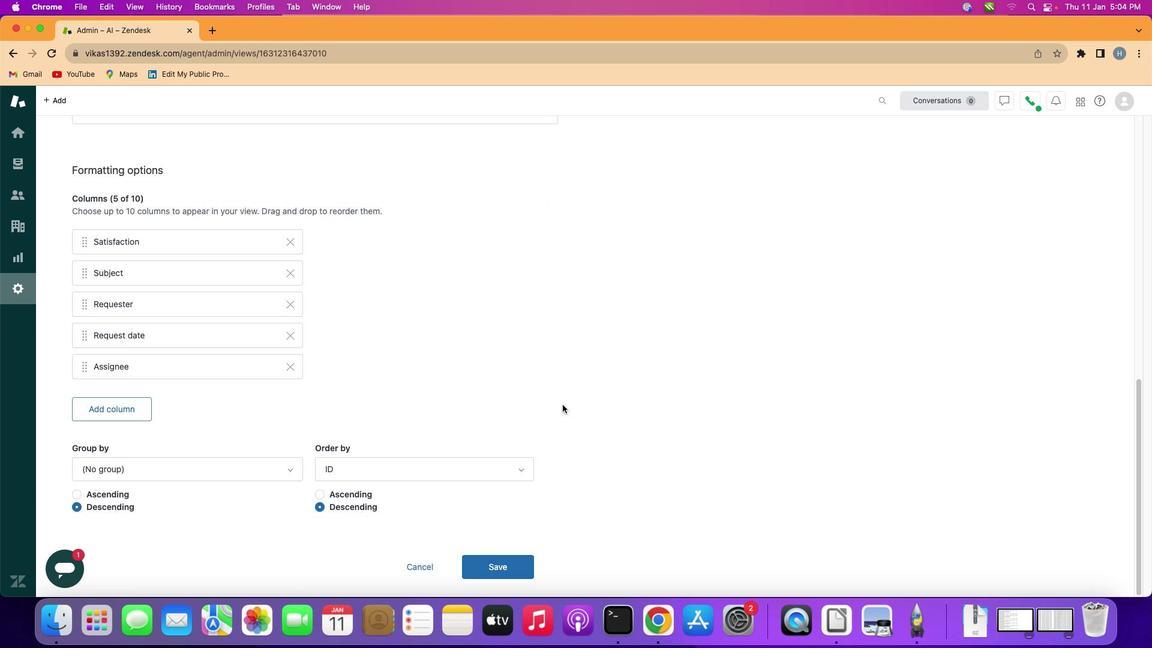 
Action: Mouse scrolled (566, 405) with delta (2, 1)
Screenshot: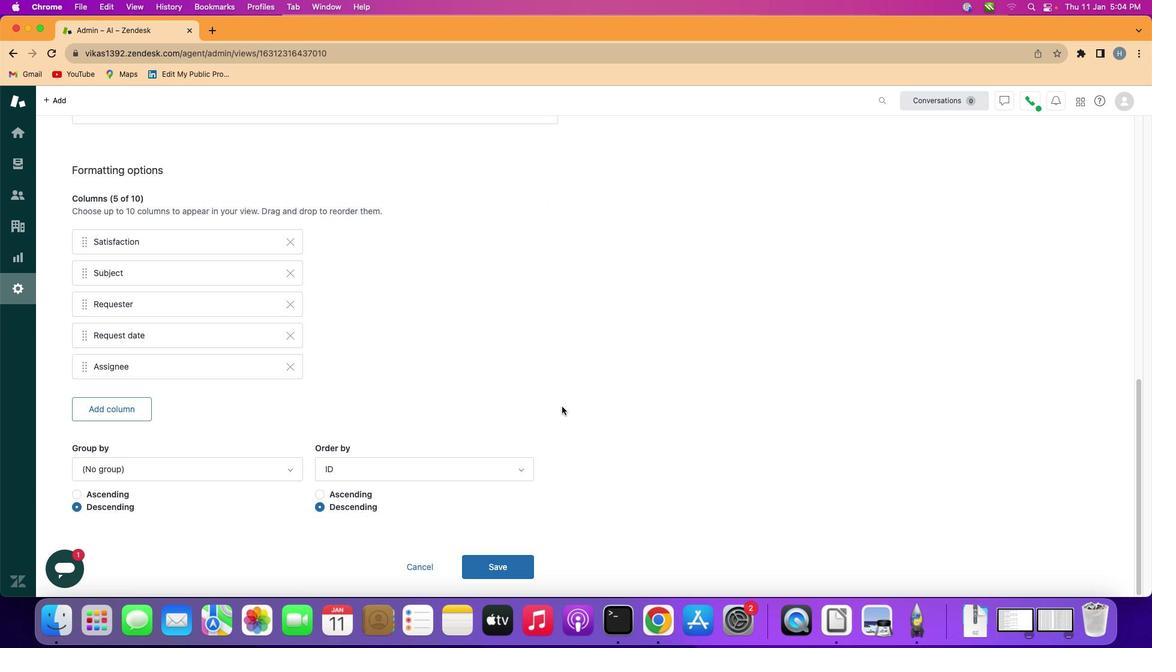 
Action: Mouse moved to (566, 405)
Screenshot: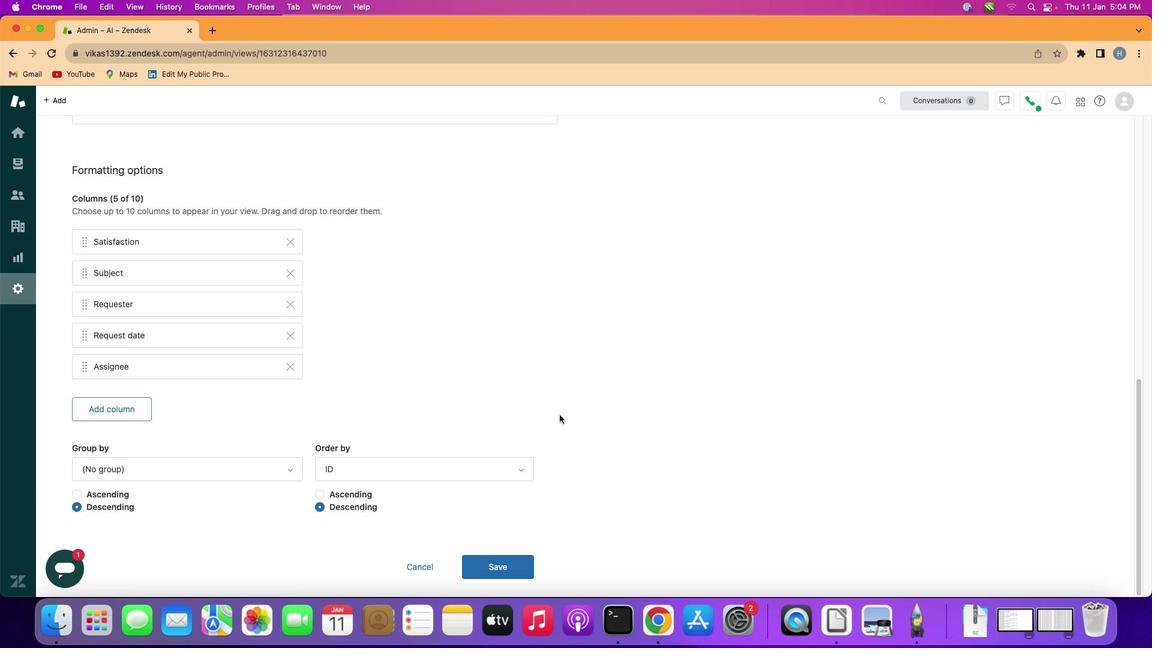 
Action: Mouse scrolled (566, 405) with delta (2, 1)
Screenshot: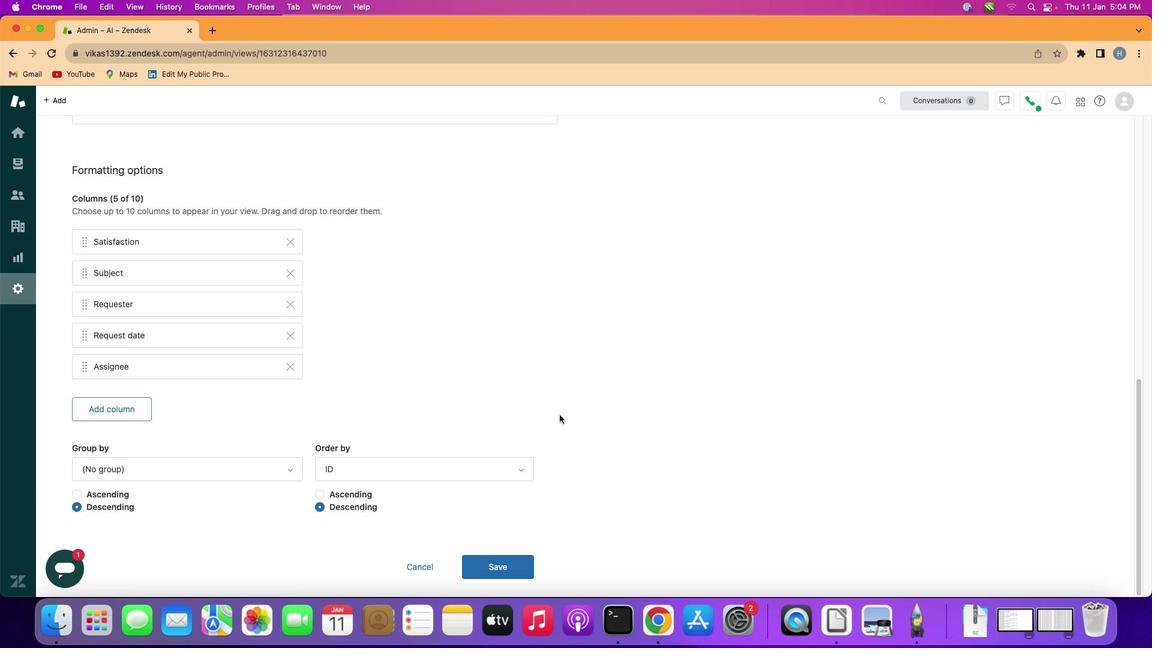 
Action: Mouse moved to (566, 406)
Screenshot: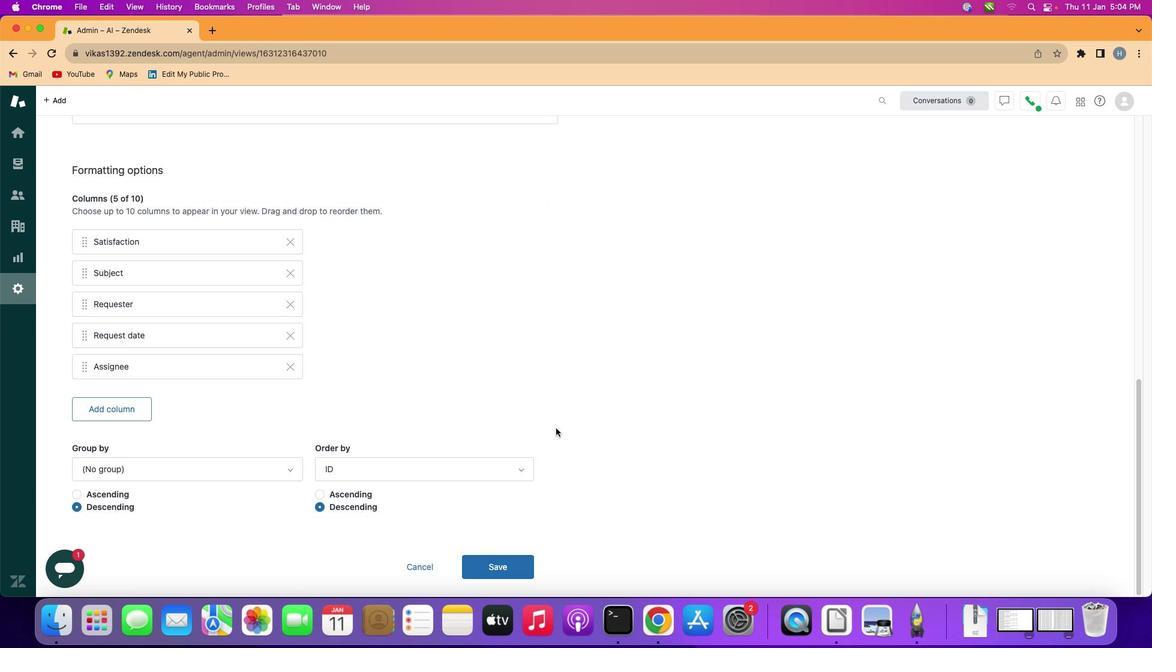 
Action: Mouse scrolled (566, 406) with delta (2, 0)
Screenshot: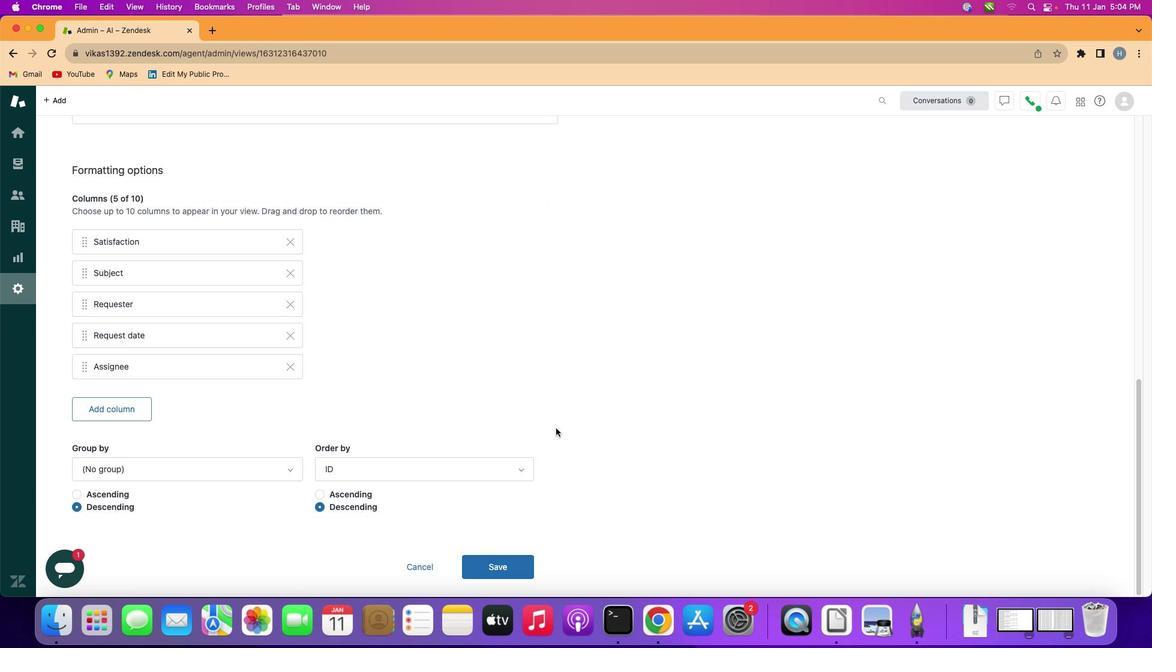 
Action: Mouse moved to (565, 407)
Screenshot: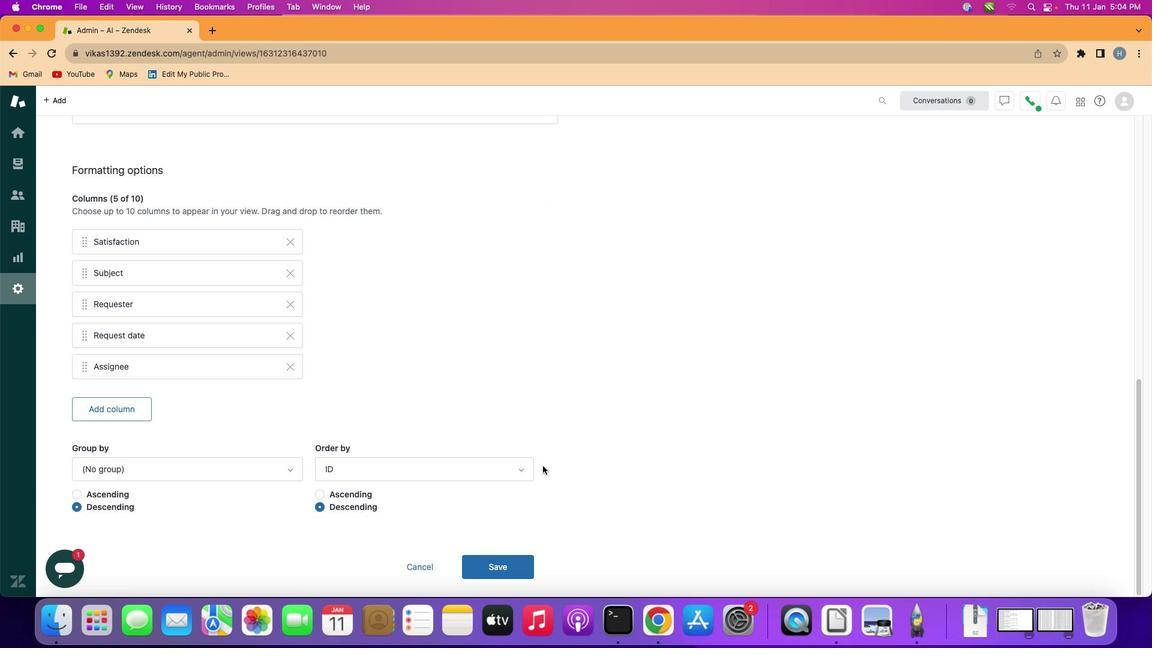 
Action: Mouse scrolled (565, 407) with delta (2, 0)
Screenshot: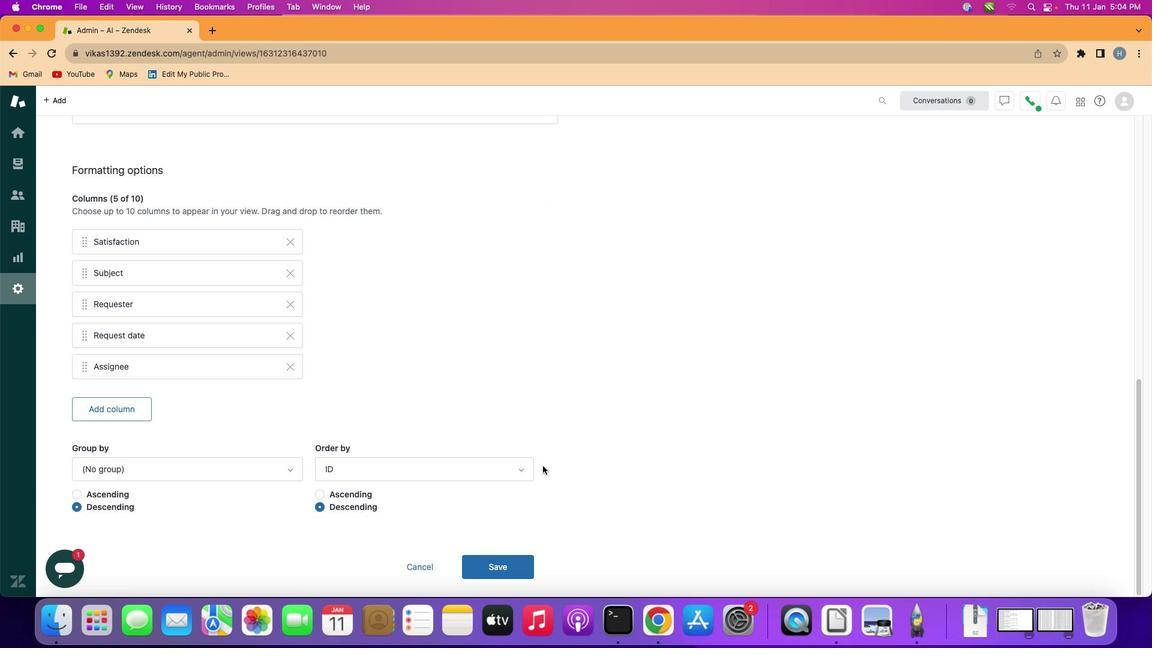
Action: Mouse moved to (564, 408)
Screenshot: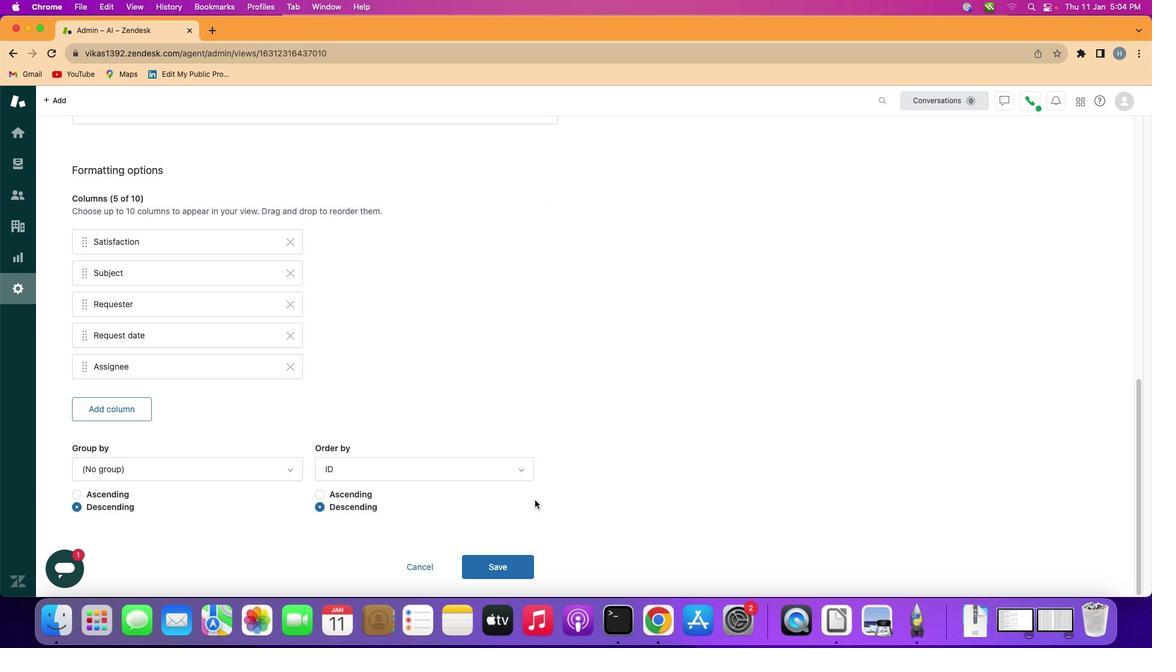 
Action: Mouse scrolled (564, 408) with delta (2, 0)
Screenshot: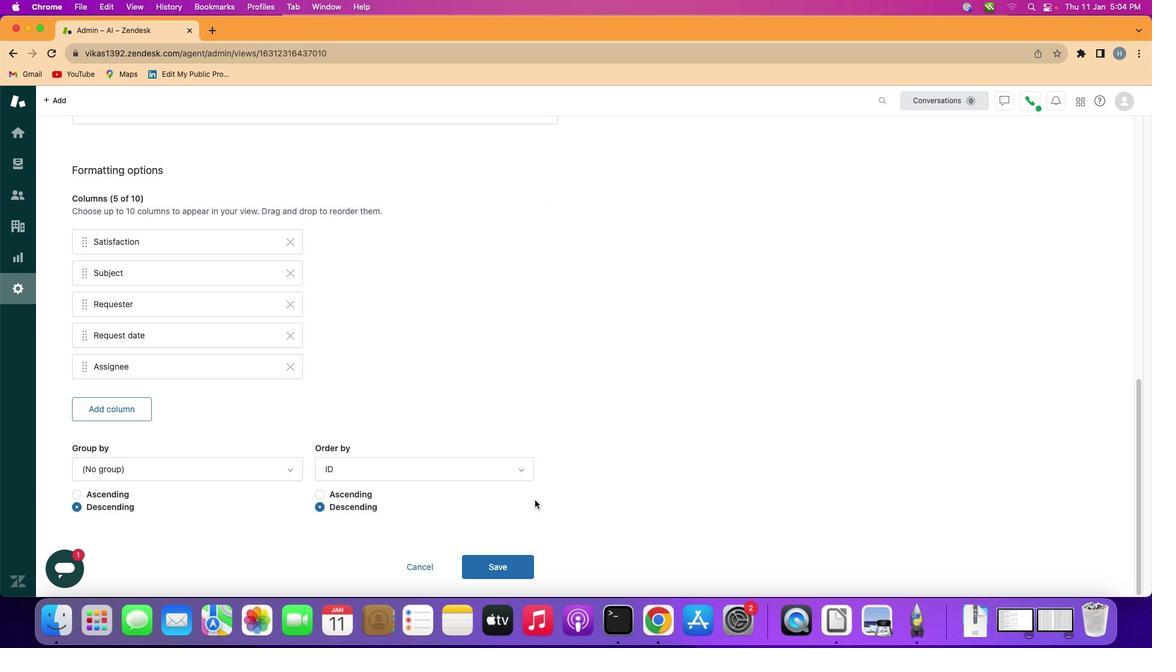
Action: Mouse moved to (503, 567)
Screenshot: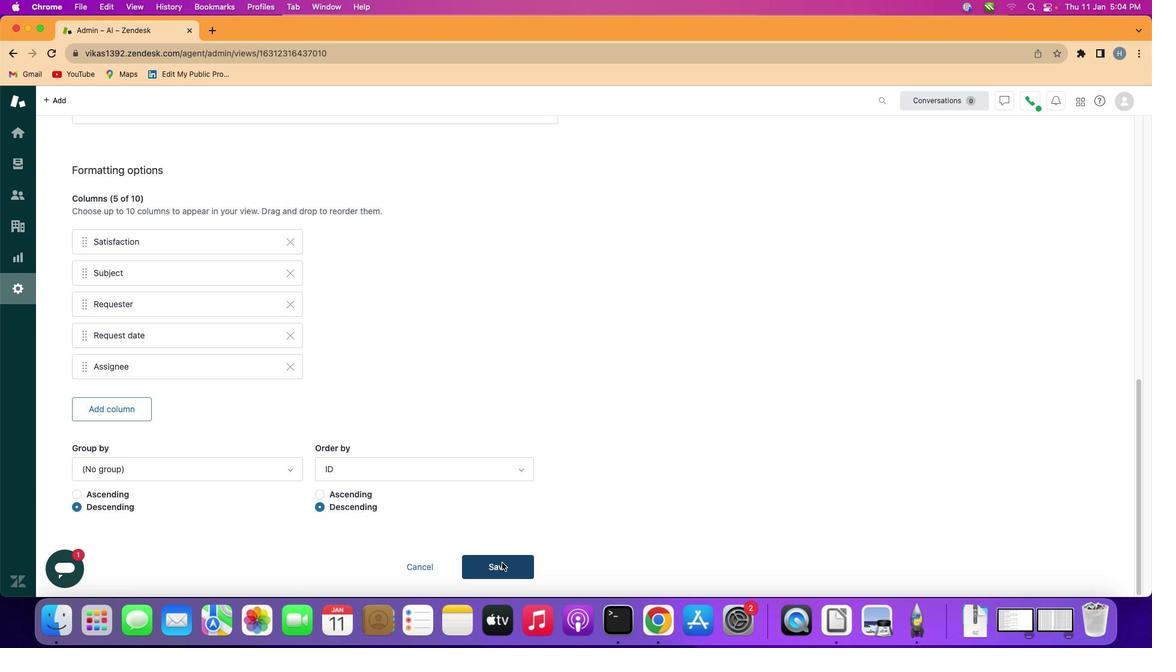 
Action: Mouse pressed left at (503, 567)
Screenshot: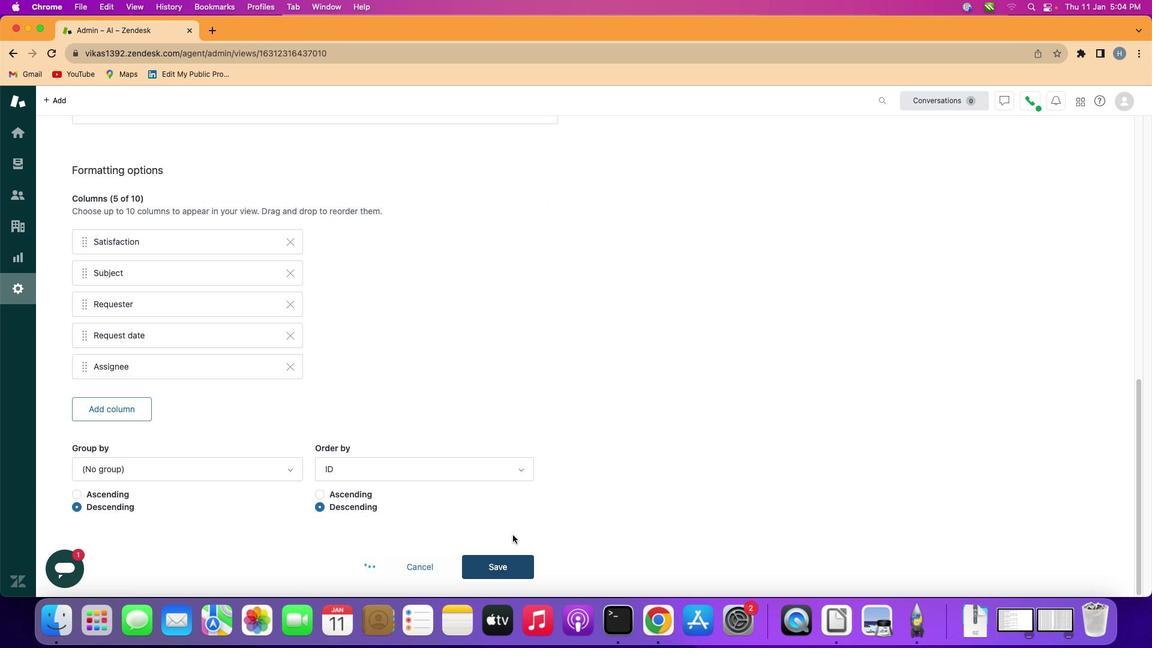
Action: Mouse moved to (561, 308)
Screenshot: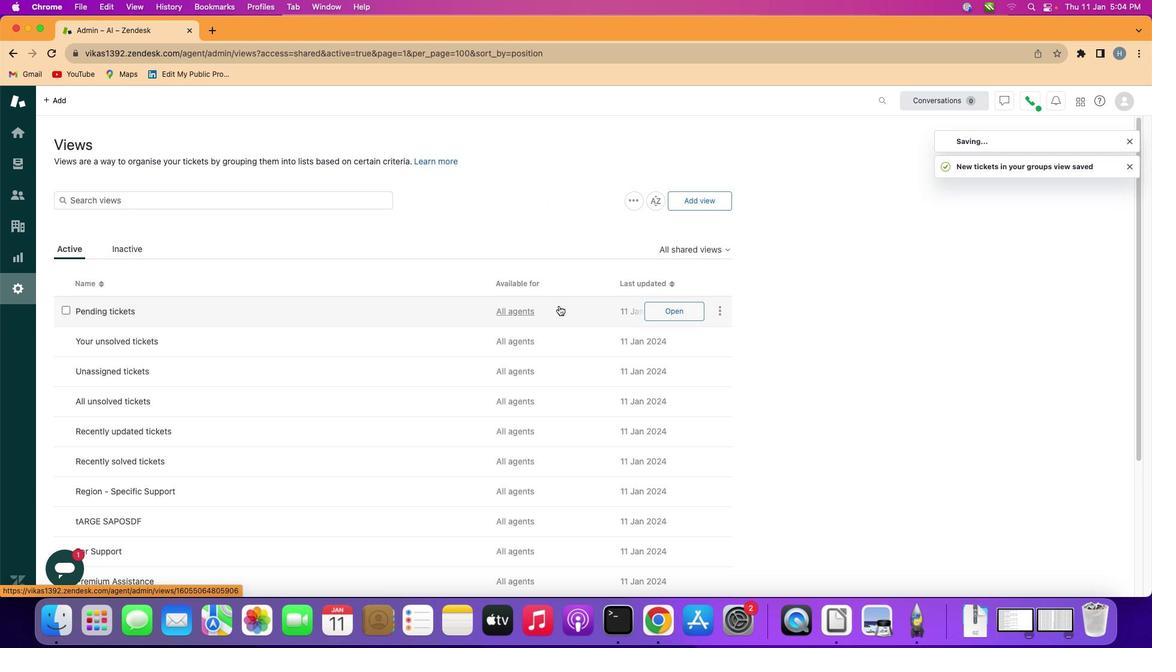 
